 Task: Open a Modern Writer Template save the file as policy.rtf Remove the following  from template: 'Address' Change the date  '7 March, 2023' change Dear Ms Reader to   Good Day. Add body to the letter It is with great pleasure that I accept the job offer extended to me. I am excited about the opportunity to join your esteemed organization and contribute to its success. I look forward to starting my new role and meeting the team. Thank you for your confidence in me.Add Name  'Olivia'. Insert watermark  Do not copy  Apply Font Style in watermark Lexend; font size  120and place the watermark  Horizontally
Action: Mouse moved to (373, 161)
Screenshot: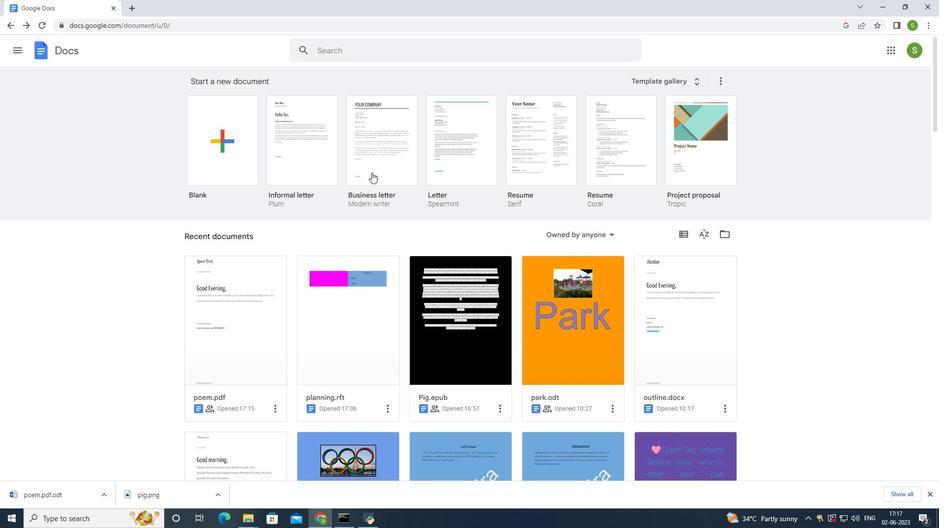 
Action: Mouse pressed left at (373, 161)
Screenshot: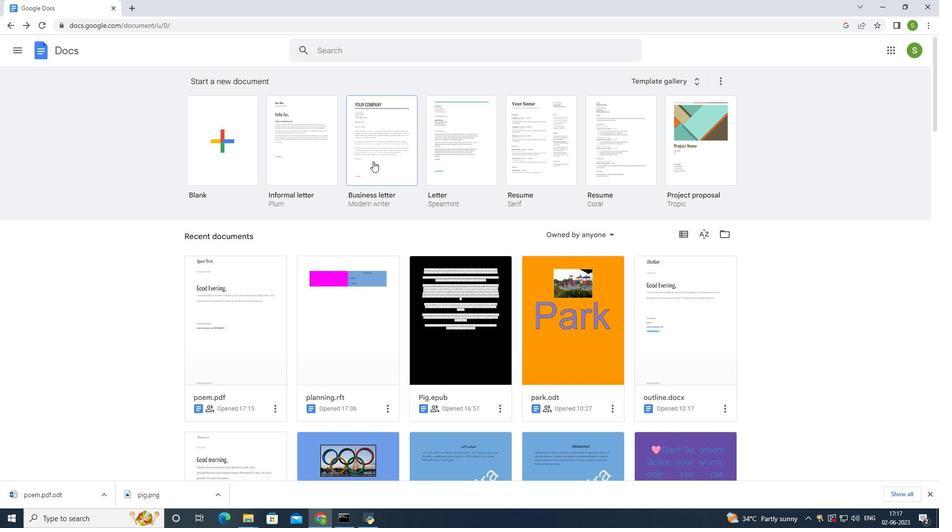 
Action: Mouse pressed left at (373, 161)
Screenshot: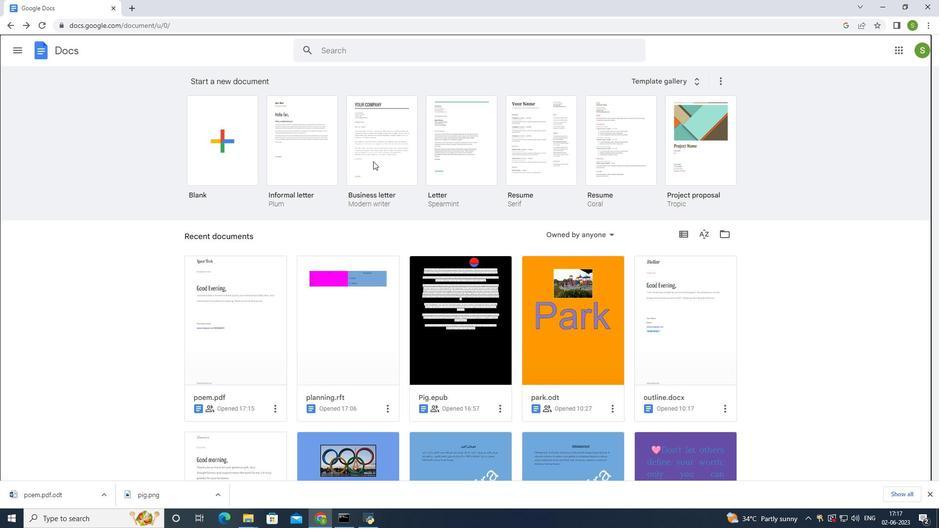 
Action: Mouse moved to (416, 209)
Screenshot: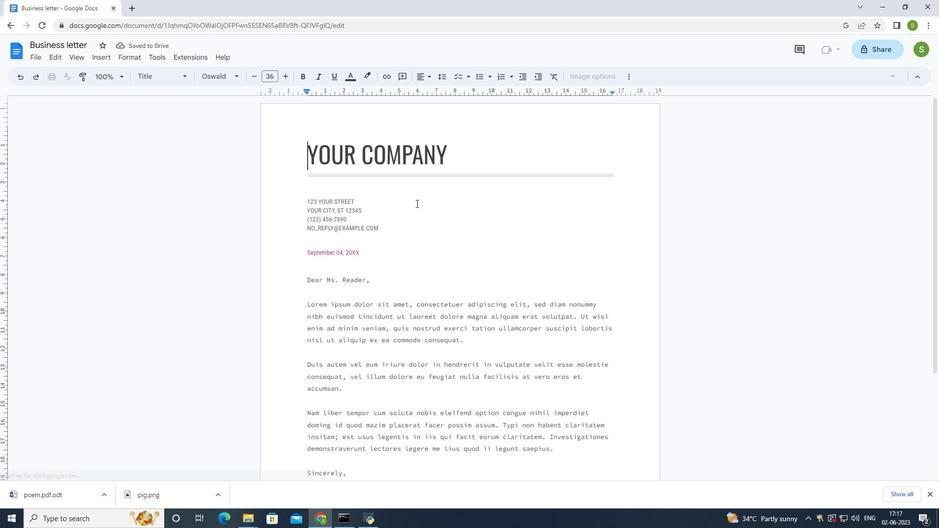 
Action: Key pressed ctrl+S
Screenshot: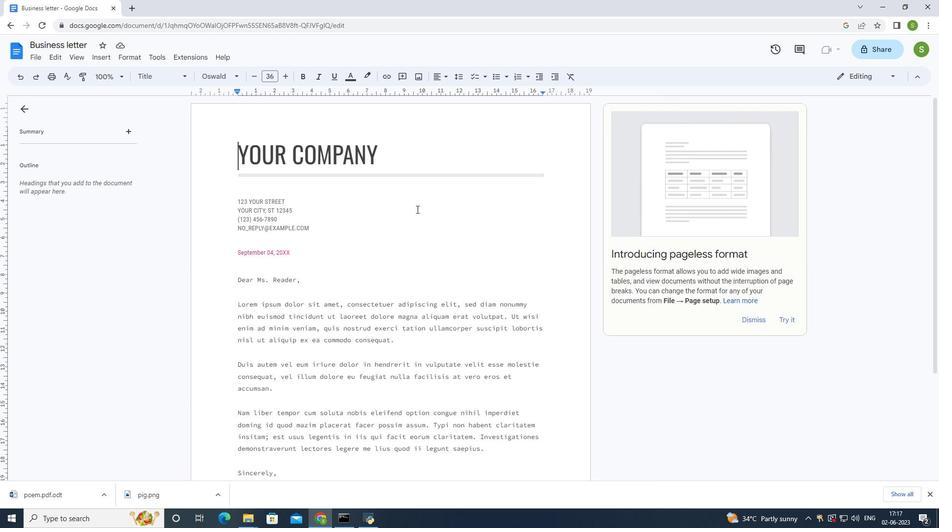 
Action: Mouse moved to (85, 45)
Screenshot: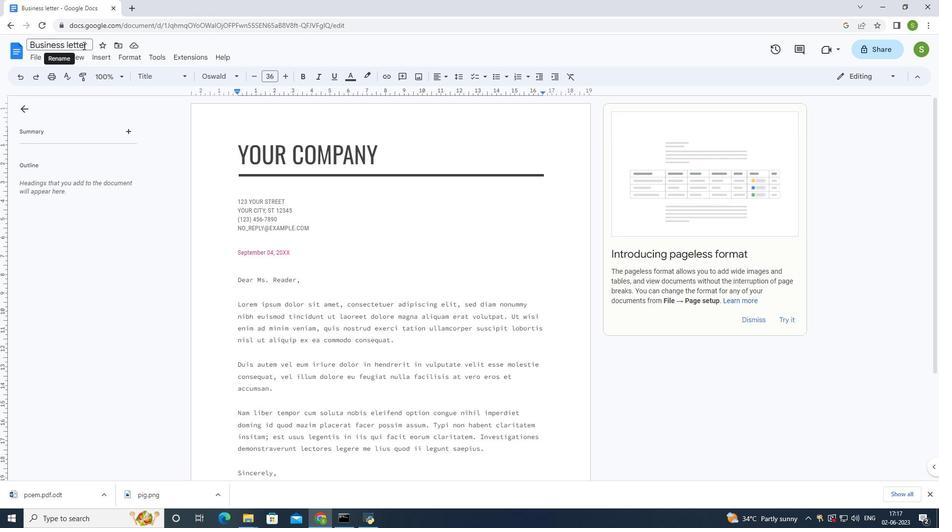 
Action: Mouse pressed left at (85, 45)
Screenshot: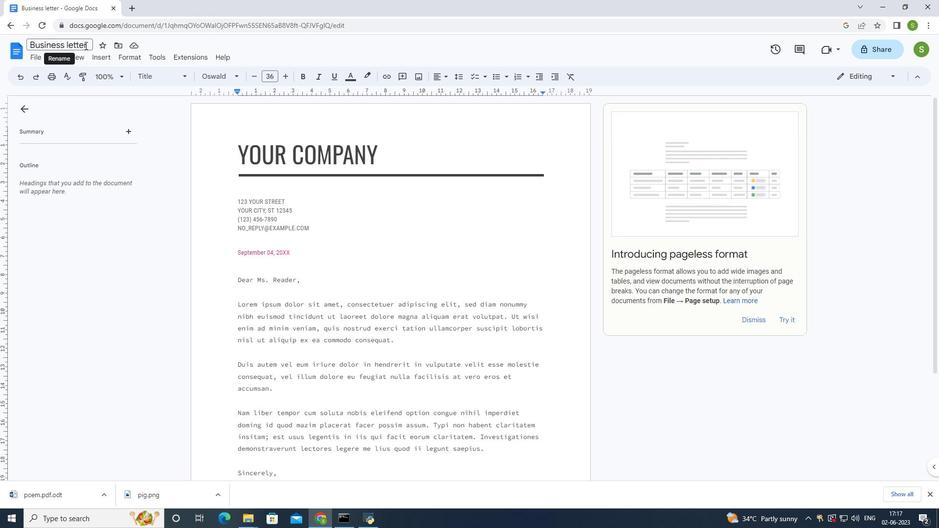 
Action: Mouse pressed left at (85, 45)
Screenshot: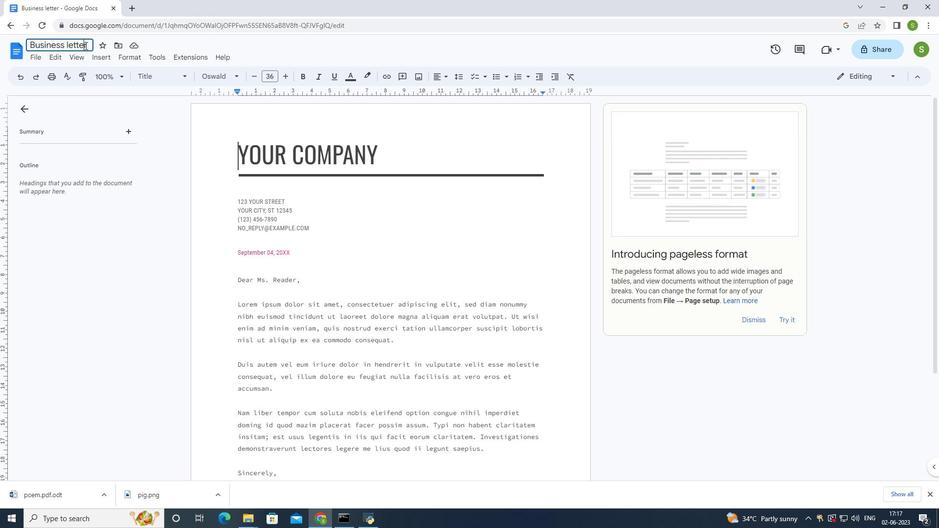 
Action: Mouse pressed left at (85, 45)
Screenshot: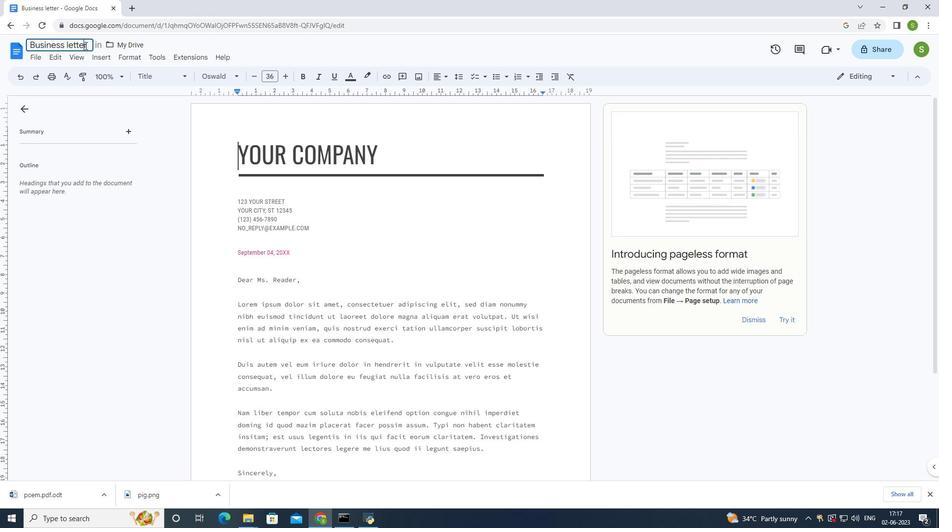 
Action: Mouse pressed left at (85, 45)
Screenshot: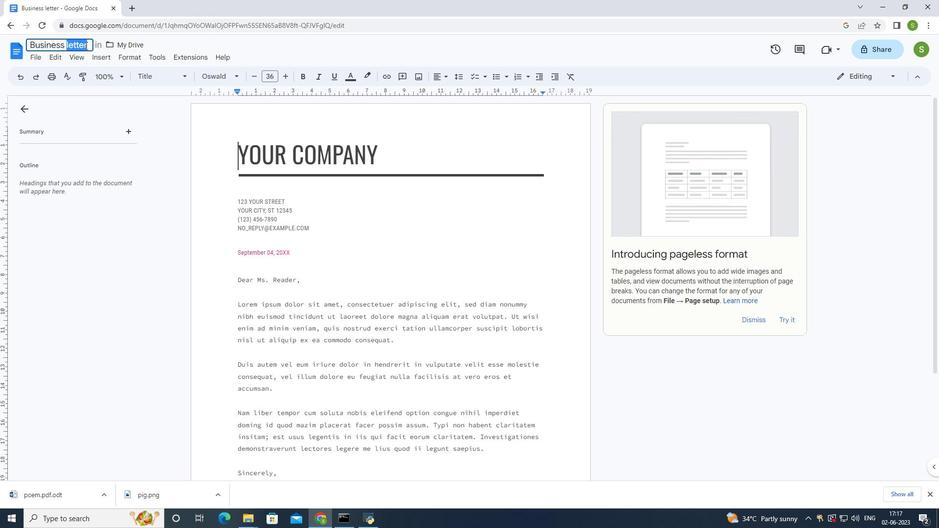 
Action: Mouse pressed left at (85, 45)
Screenshot: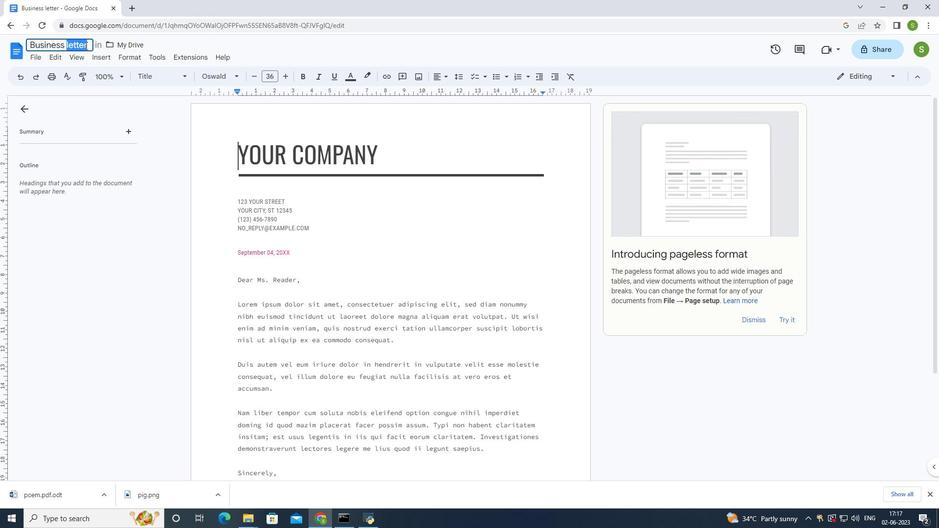 
Action: Mouse pressed left at (85, 45)
Screenshot: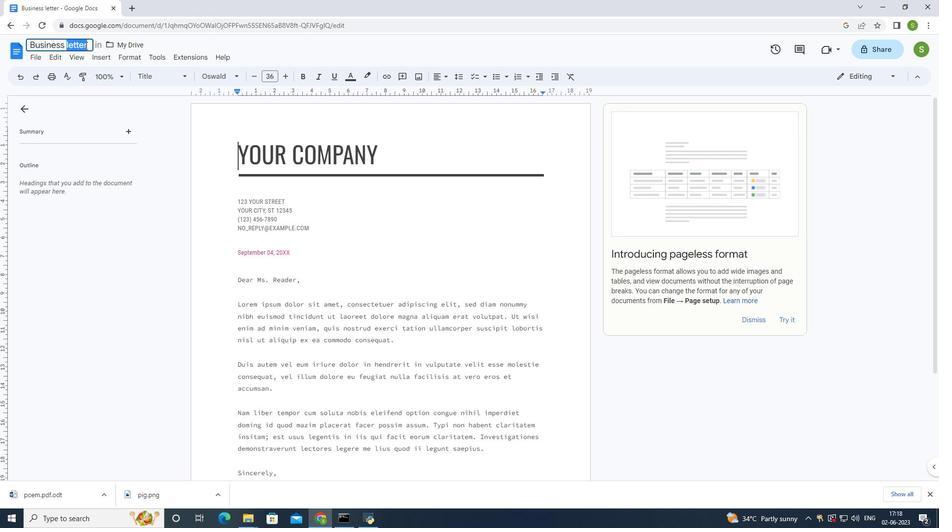 
Action: Mouse pressed left at (85, 45)
Screenshot: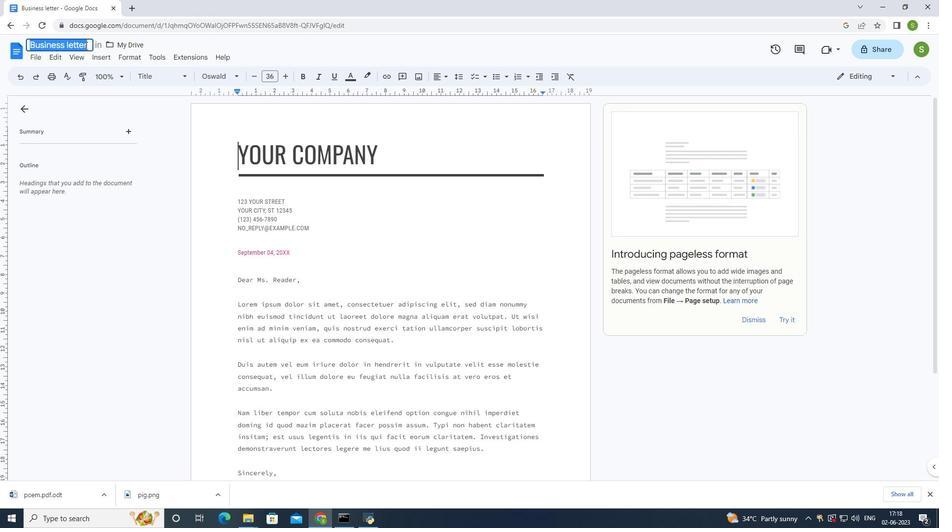 
Action: Mouse moved to (273, 218)
Screenshot: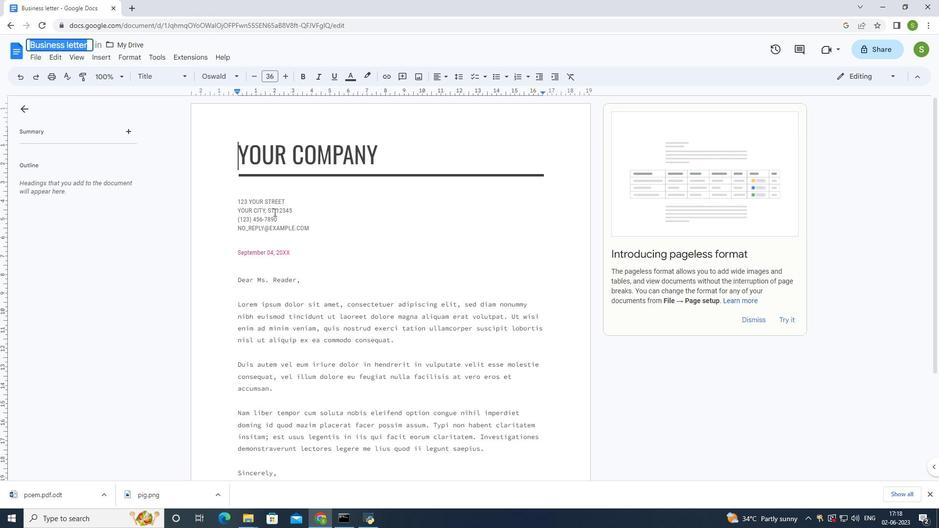 
Action: Key pressed policy.rft<Key.enter>
Screenshot: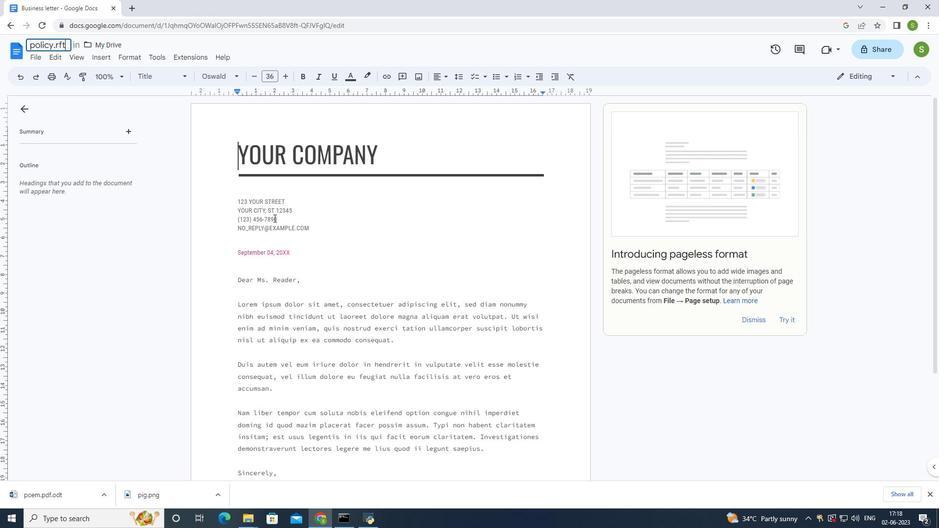 
Action: Mouse moved to (234, 202)
Screenshot: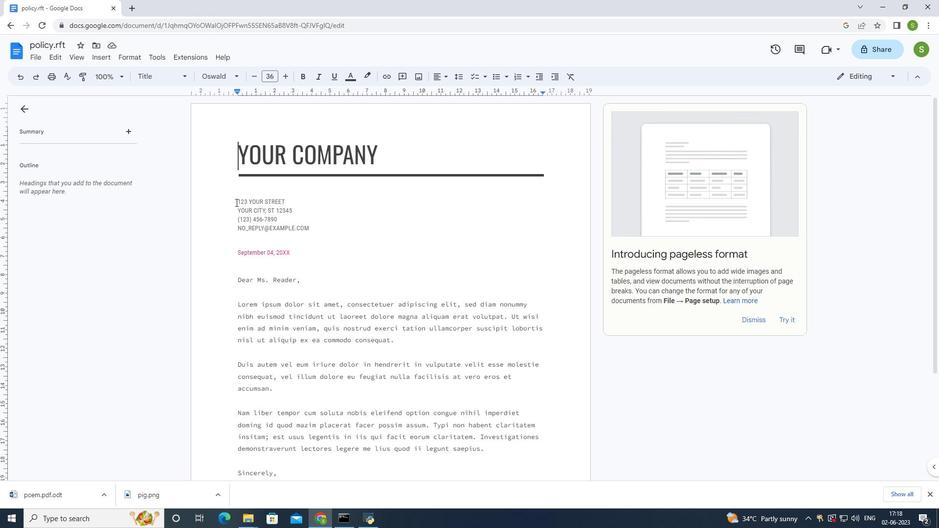 
Action: Mouse pressed left at (234, 202)
Screenshot: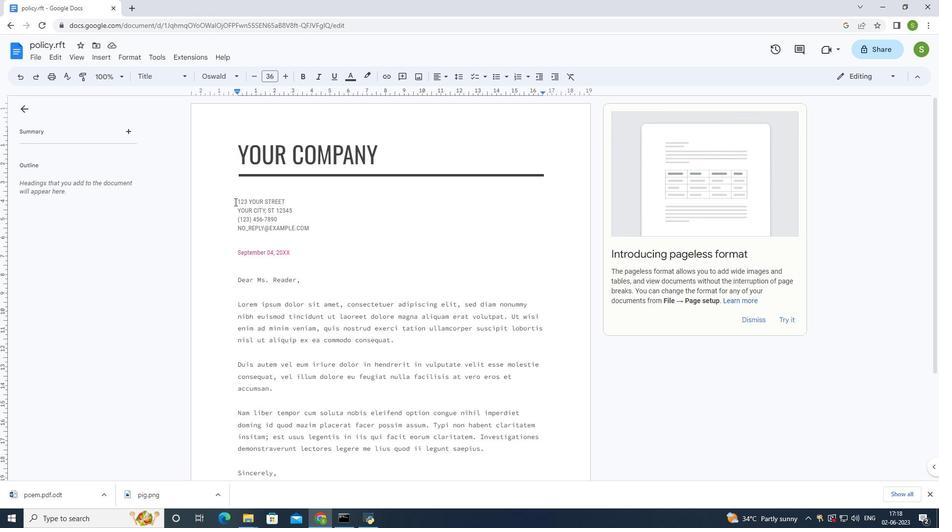 
Action: Mouse moved to (350, 205)
Screenshot: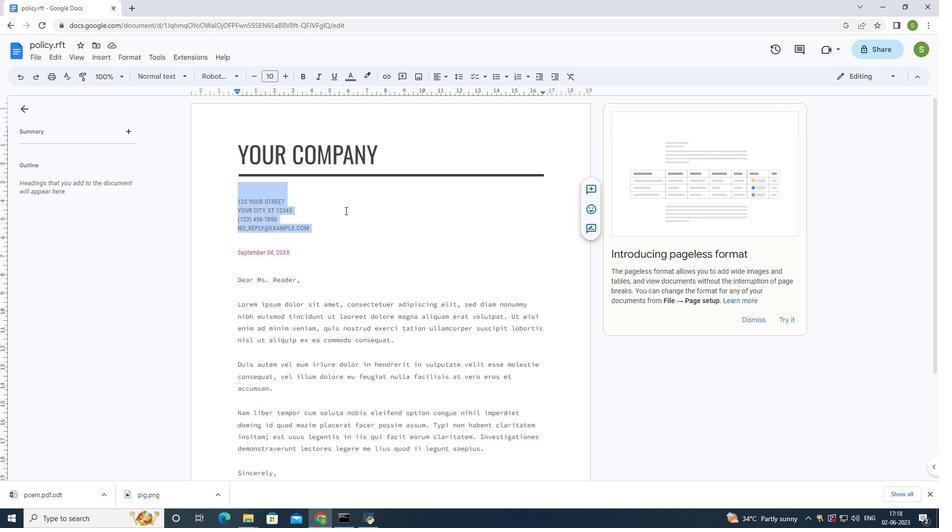 
Action: Key pressed <Key.delete>
Screenshot: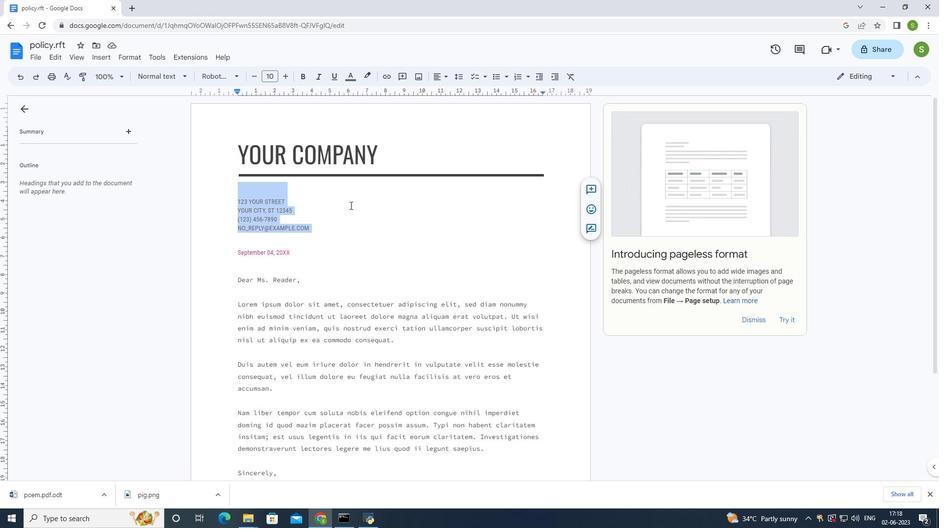 
Action: Mouse moved to (293, 201)
Screenshot: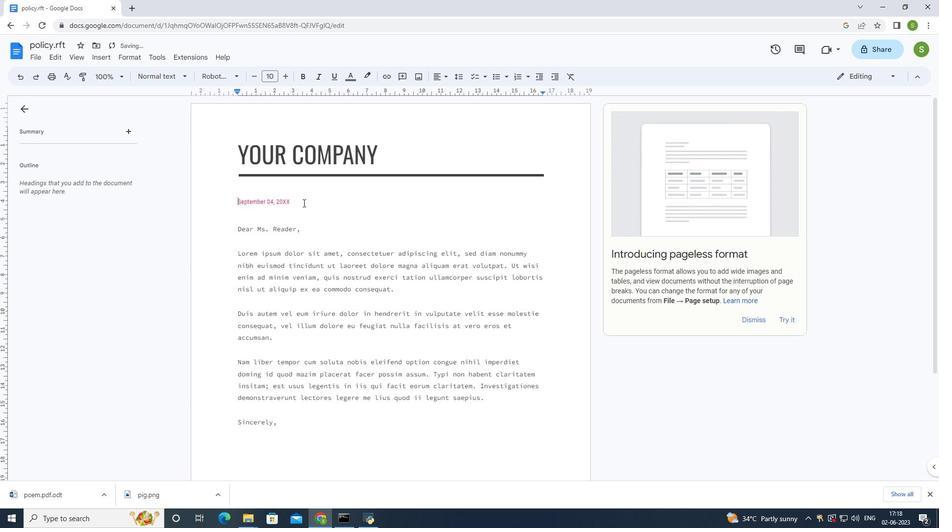
Action: Mouse pressed left at (293, 201)
Screenshot: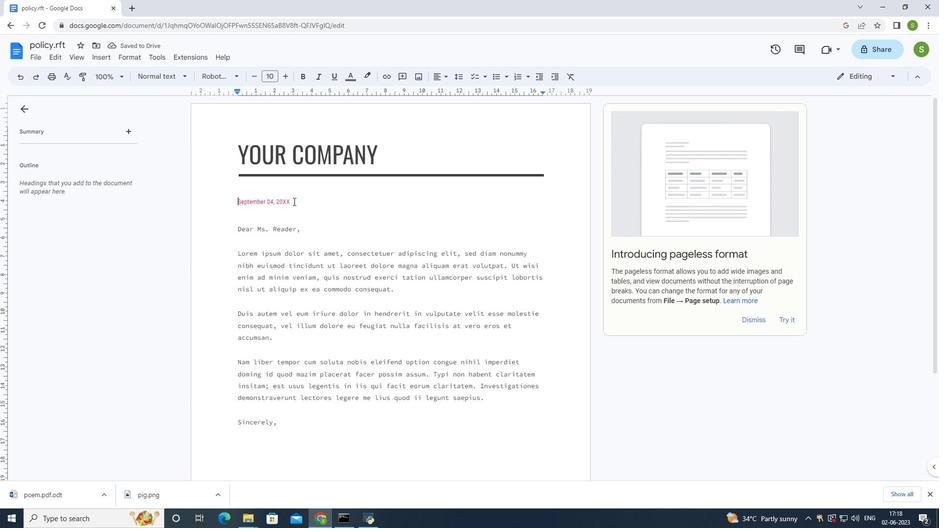 
Action: Mouse moved to (496, 194)
Screenshot: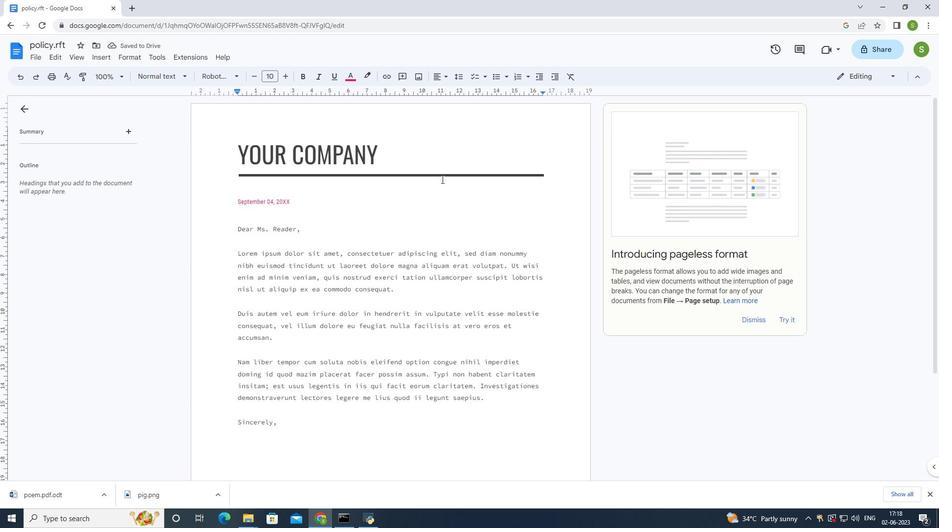 
Action: Key pressed <Key.backspace><Key.backspace><Key.backspace><Key.backspace><Key.backspace><Key.backspace><Key.backspace><Key.backspace><Key.backspace><Key.backspace><Key.backspace><Key.backspace><Key.backspace><Key.backspace><Key.backspace><Key.backspace><Key.backspace><Key.backspace>7<Key.space><Key.shift>March<Key.space>2023
Screenshot: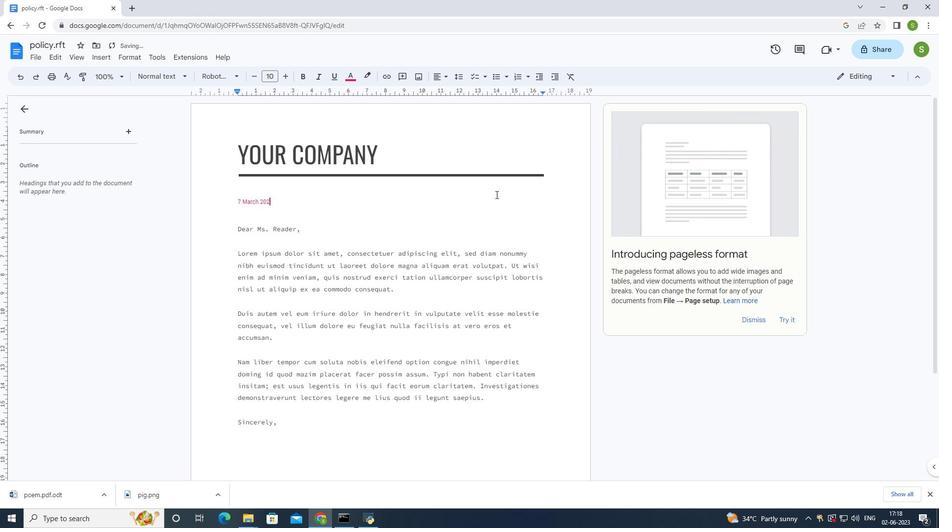 
Action: Mouse moved to (296, 229)
Screenshot: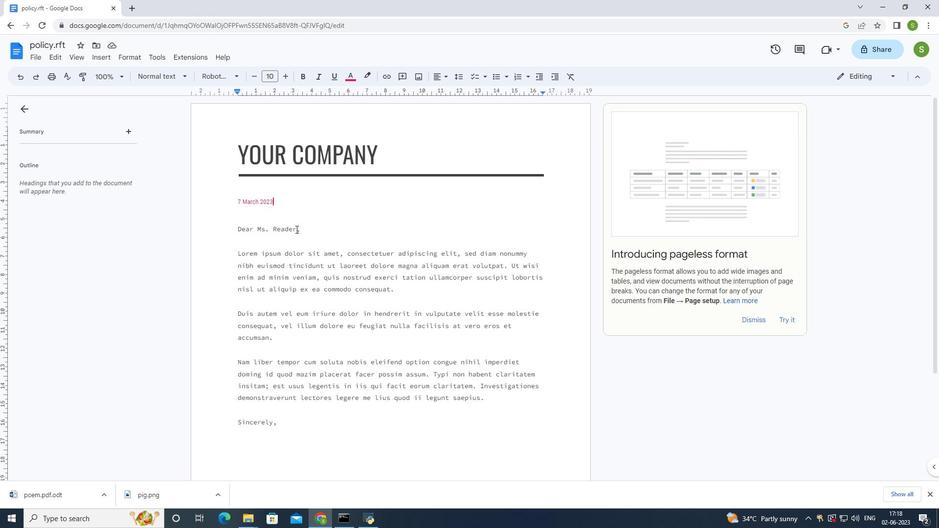
Action: Mouse pressed left at (296, 229)
Screenshot: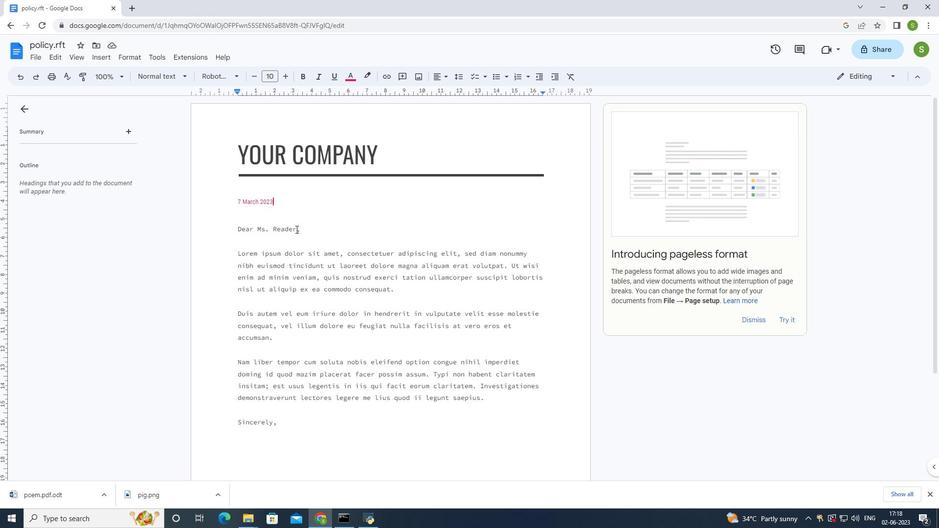 
Action: Mouse moved to (352, 222)
Screenshot: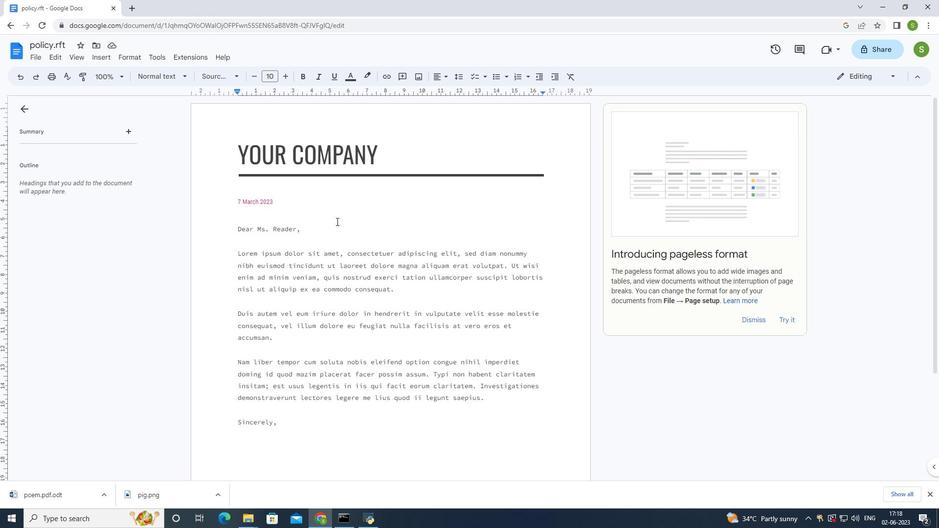 
Action: Key pressed <Key.backspace><Key.backspace><Key.backspace><Key.backspace><Key.backspace><Key.backspace><Key.backspace><Key.backspace><Key.backspace><Key.backspace><Key.backspace><Key.backspace><Key.backspace><Key.backspace><Key.backspace>
Screenshot: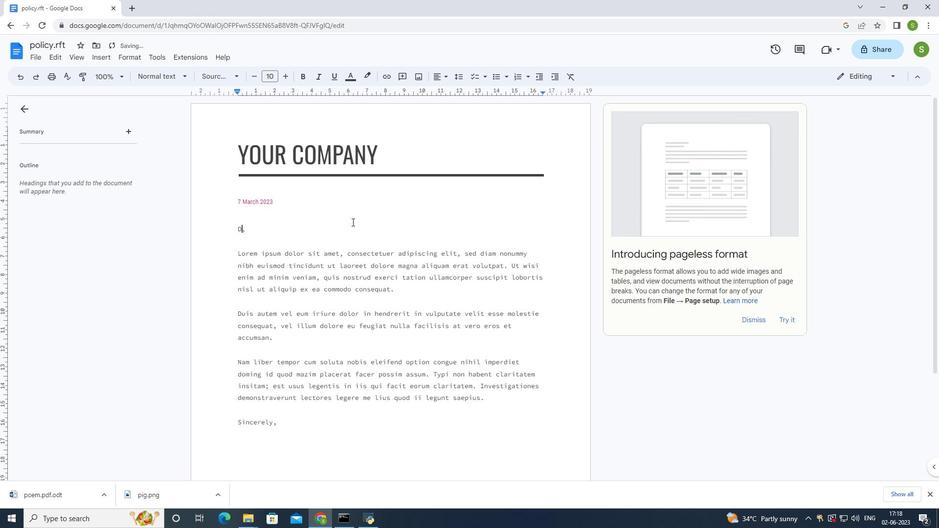 
Action: Mouse moved to (382, 229)
Screenshot: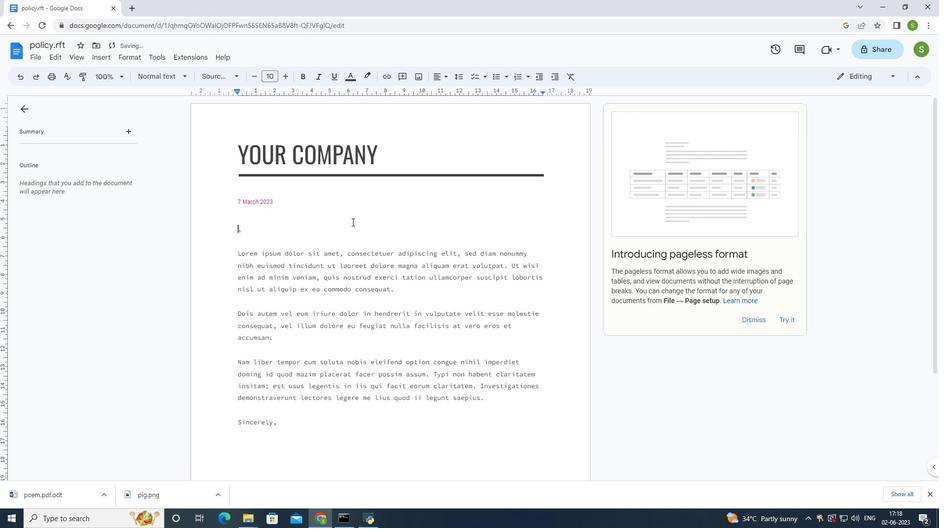 
Action: Key pressed <Key.shift>Good<Key.space><Key.shift>Day
Screenshot: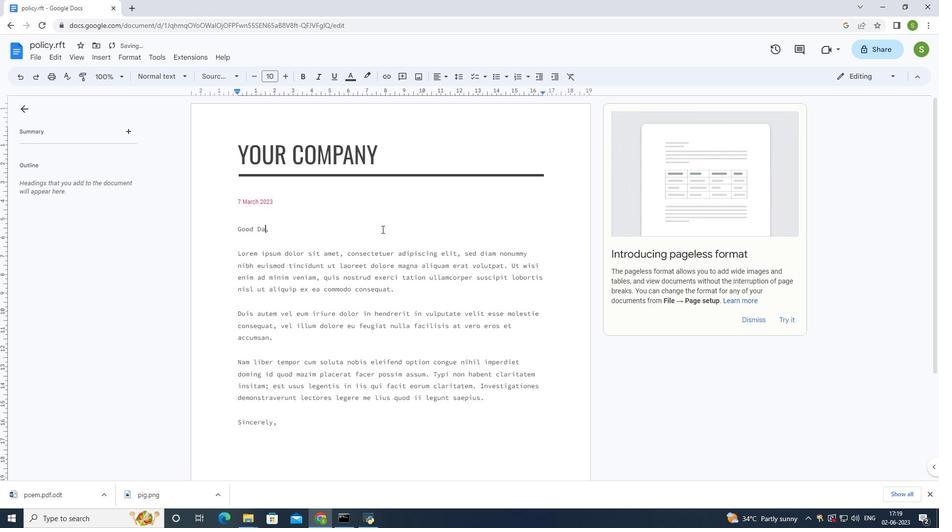 
Action: Mouse moved to (236, 250)
Screenshot: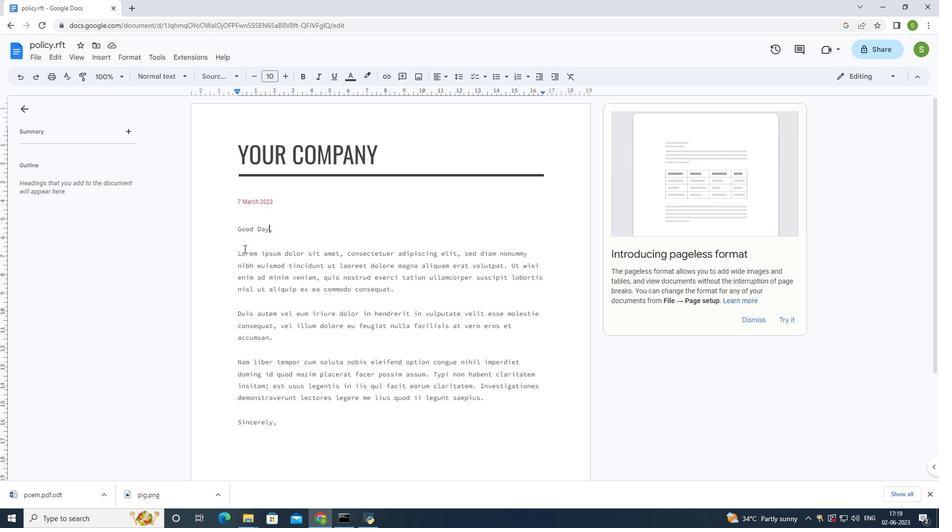 
Action: Mouse pressed left at (236, 250)
Screenshot: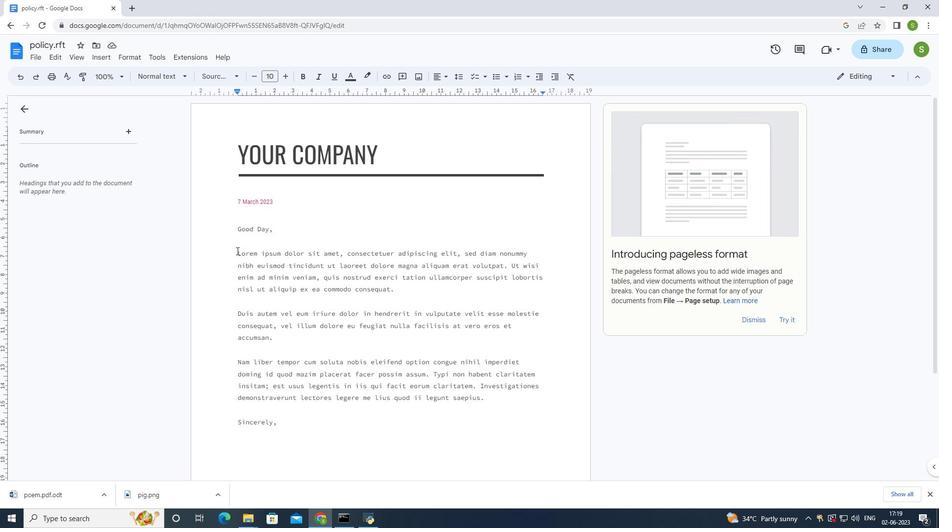
Action: Mouse moved to (346, 363)
Screenshot: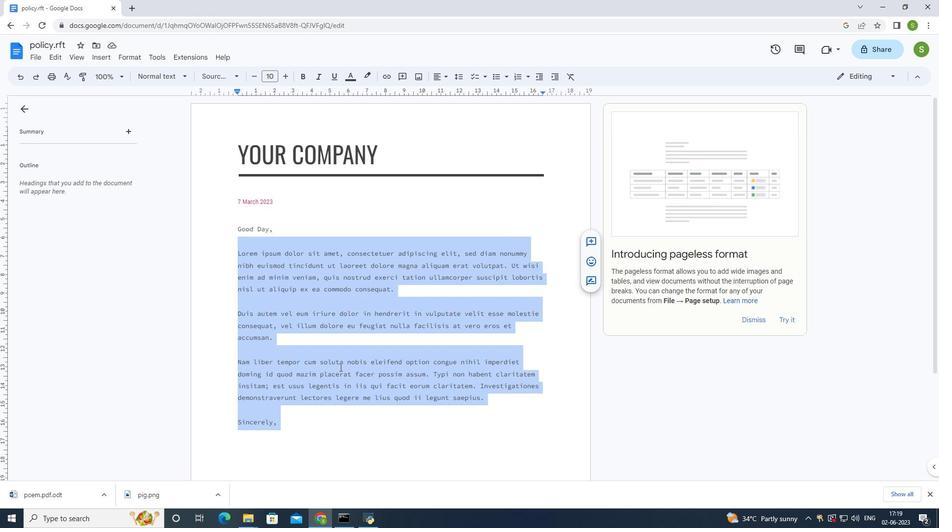 
Action: Key pressed <Key.delete>
Screenshot: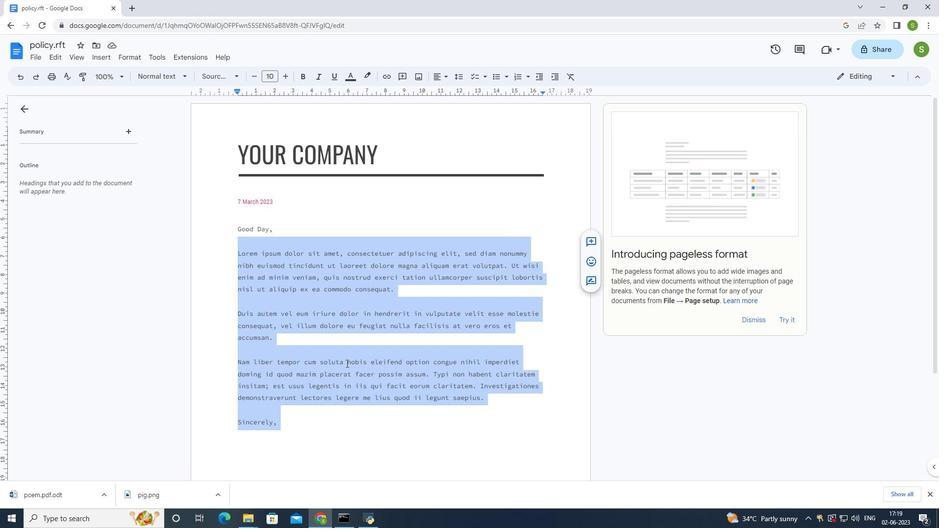 
Action: Mouse moved to (400, 243)
Screenshot: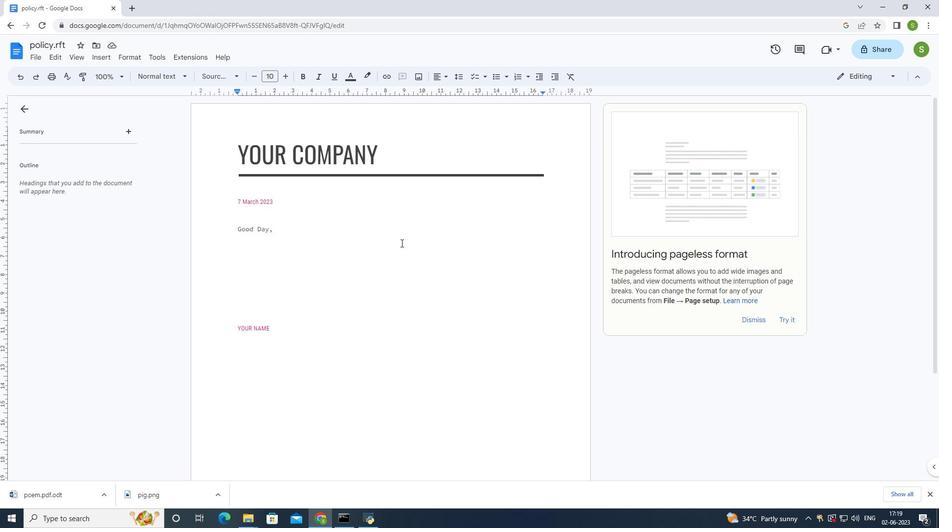 
Action: Key pressed <Key.shift>It<Key.space>is<Key.space>with<Key.space>great<Key.space>pleasure<Key.space>that<Key.space><Key.shift>I<Key.space>accept<Key.space>the<Key.space>job<Key.space>offer<Key.space>extended<Key.space>to<Key.space>me.<Key.space><Key.shift>I<Key.space>am<Key.space><Key.shift>Ex<Key.backspace><Key.backspace>excited<Key.space>abu<Key.backspace>out<Key.space>the<Key.space>p<Key.backspace>opportunity<Key.space>to<Key.space>join<Key.space>yous<Key.backspace>r<Key.space>esteemed<Key.space>organization<Key.space>and<Key.space>contributed<Key.space>to<Key.space>its<Key.space>success.<Key.space><Key.shift>I<Key.space>look<Key.space>forwaord<Key.space>to<Key.space>starting<Key.space>my<Key.space>new<Key.space>role<Key.space>and<Key.space>meeting<Key.space>the<Key.space>team.<Key.space><Key.shift>Thank<Key.space>you<Key.space>for<Key.space>your<Key.space>confidence<Key.space>in<Key.space>me.
Screenshot: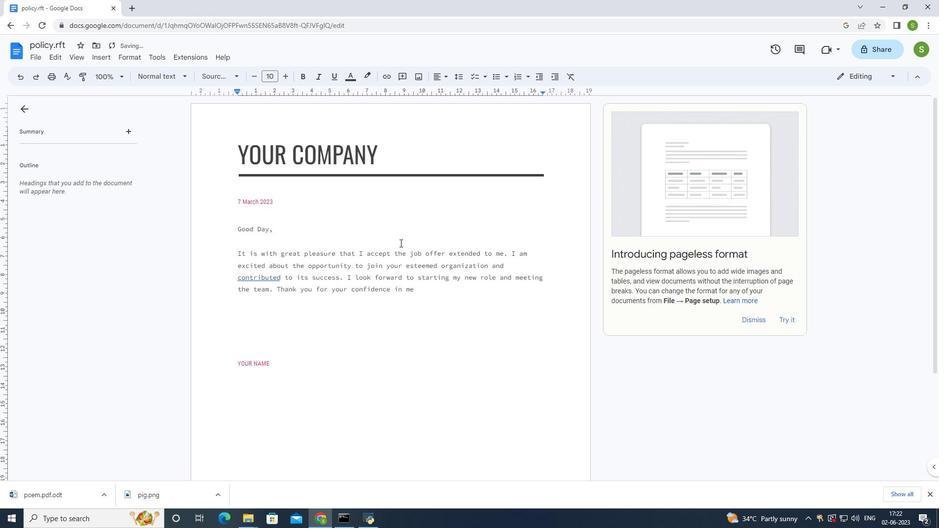 
Action: Mouse moved to (254, 280)
Screenshot: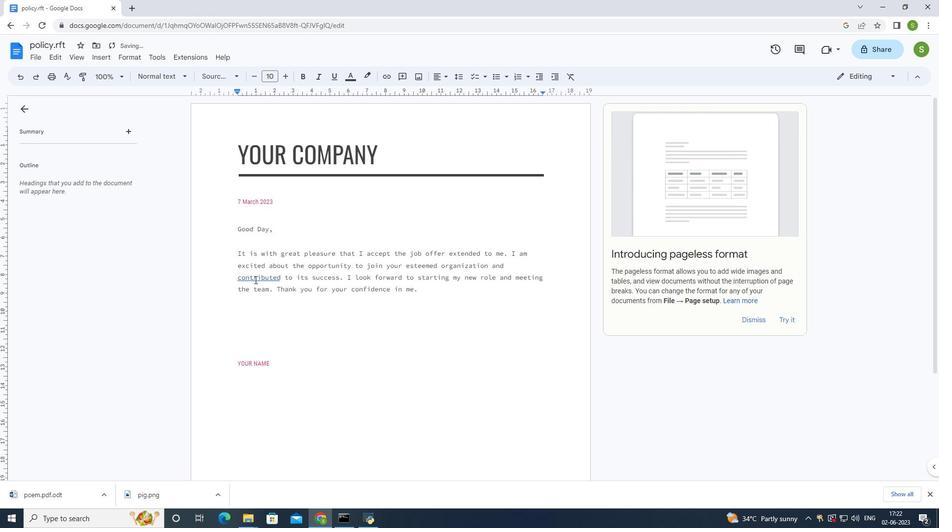 
Action: Mouse pressed right at (254, 280)
Screenshot: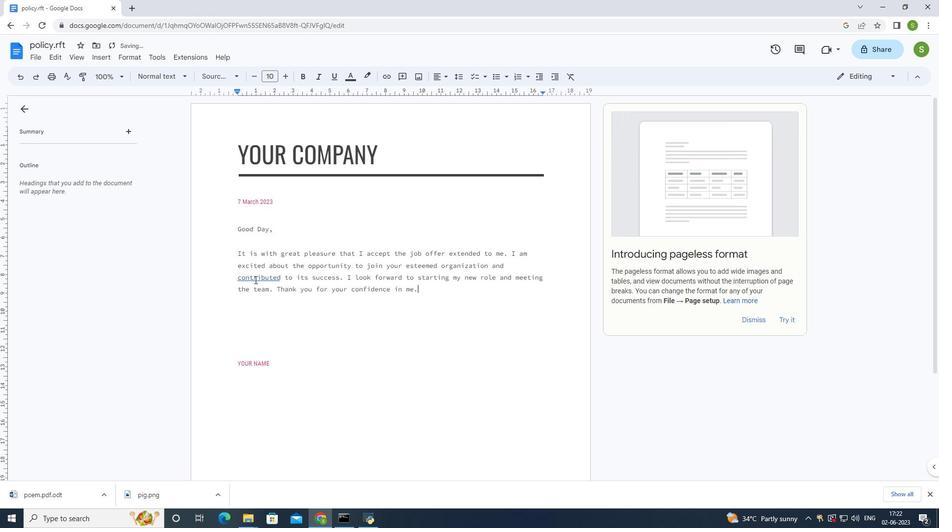 
Action: Mouse moved to (287, 309)
Screenshot: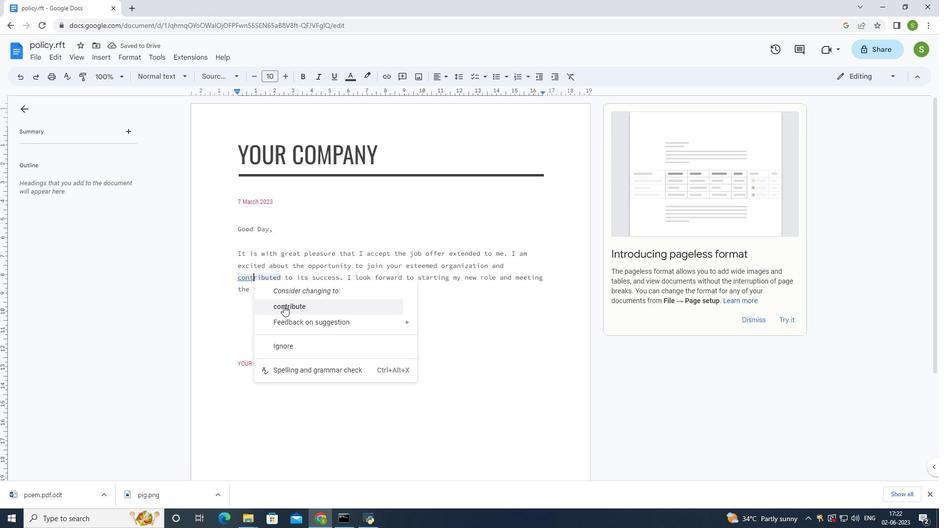 
Action: Mouse pressed left at (287, 309)
Screenshot: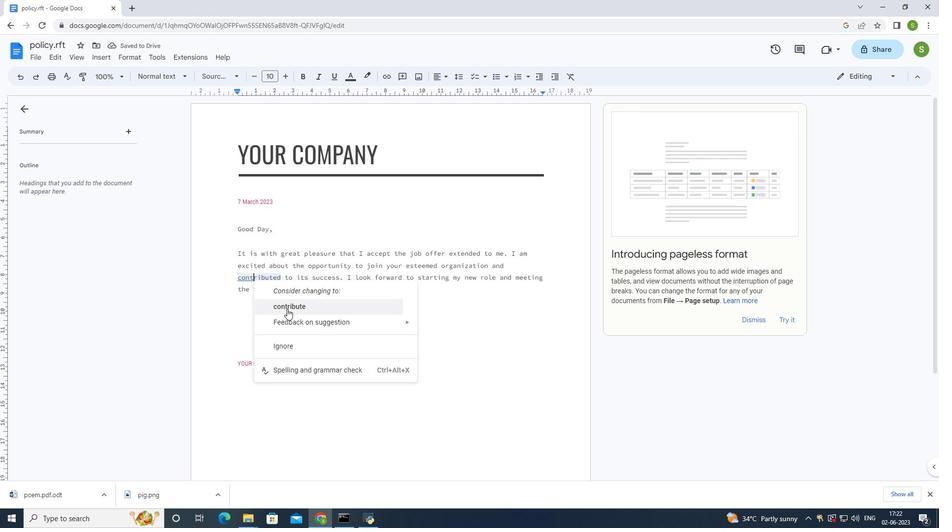 
Action: Mouse moved to (273, 362)
Screenshot: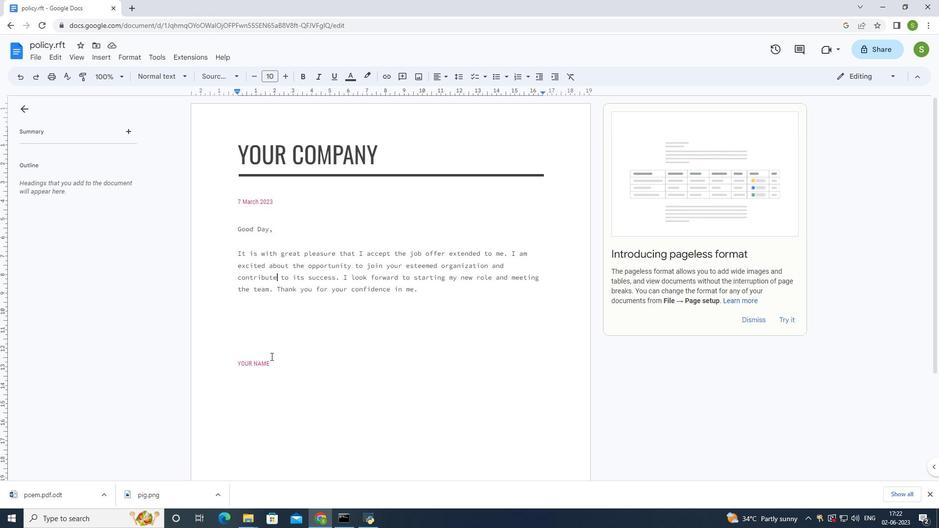 
Action: Mouse pressed left at (273, 362)
Screenshot: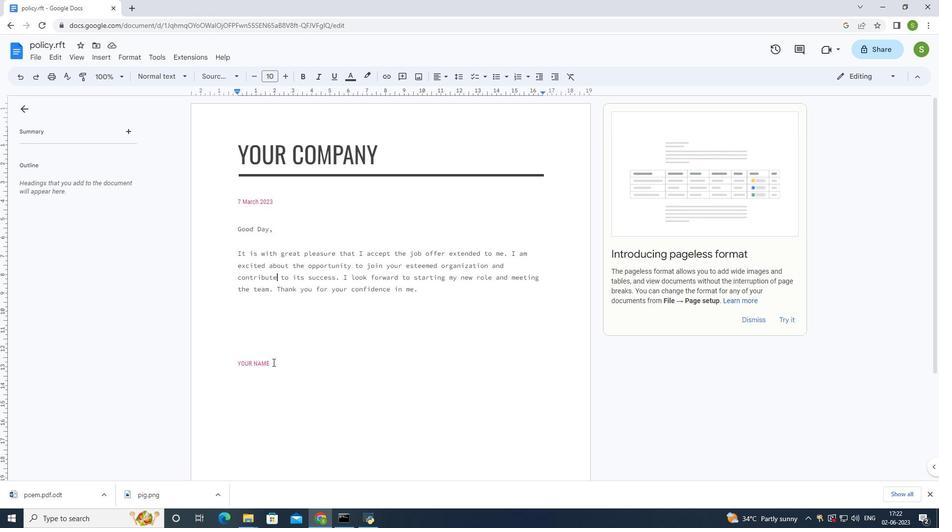 
Action: Mouse moved to (508, 302)
Screenshot: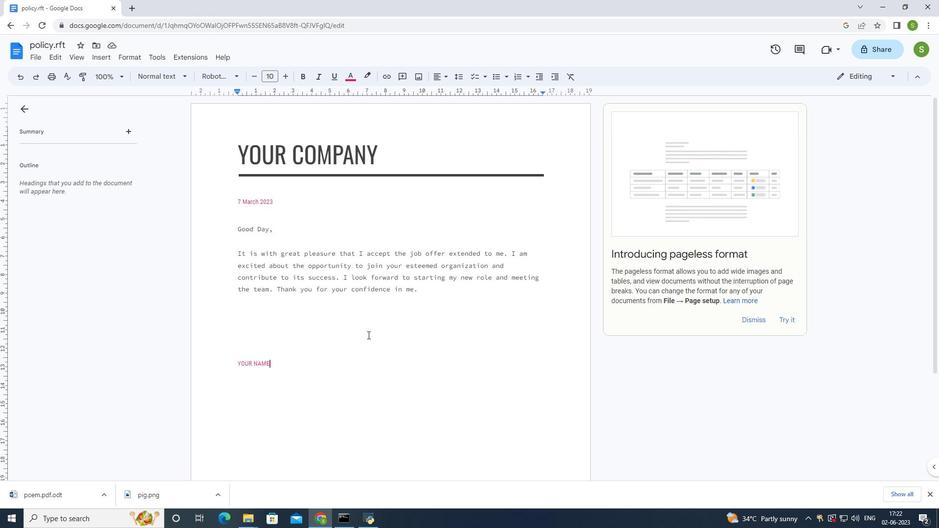 
Action: Key pressed <Key.space><Key.shift_r>:<Key.space><Key.shift>olivia
Screenshot: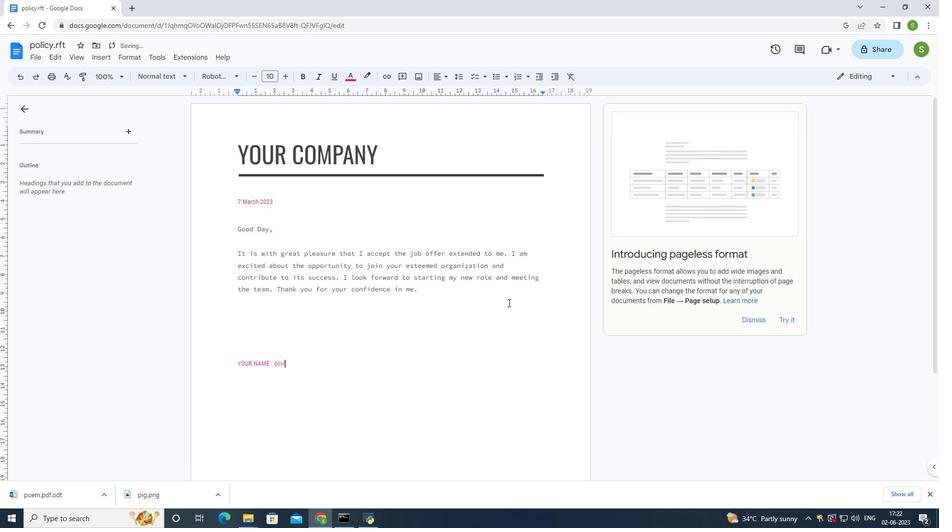 
Action: Mouse moved to (126, 54)
Screenshot: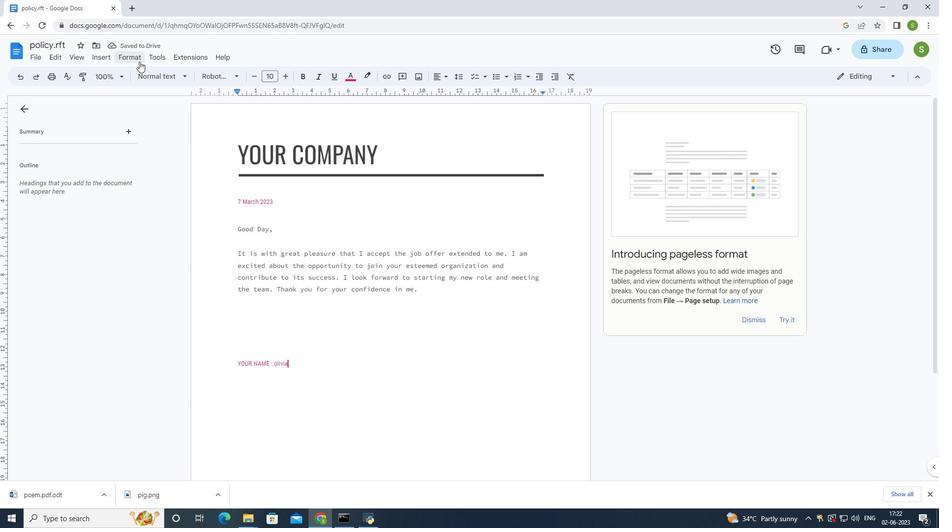 
Action: Mouse pressed left at (126, 54)
Screenshot: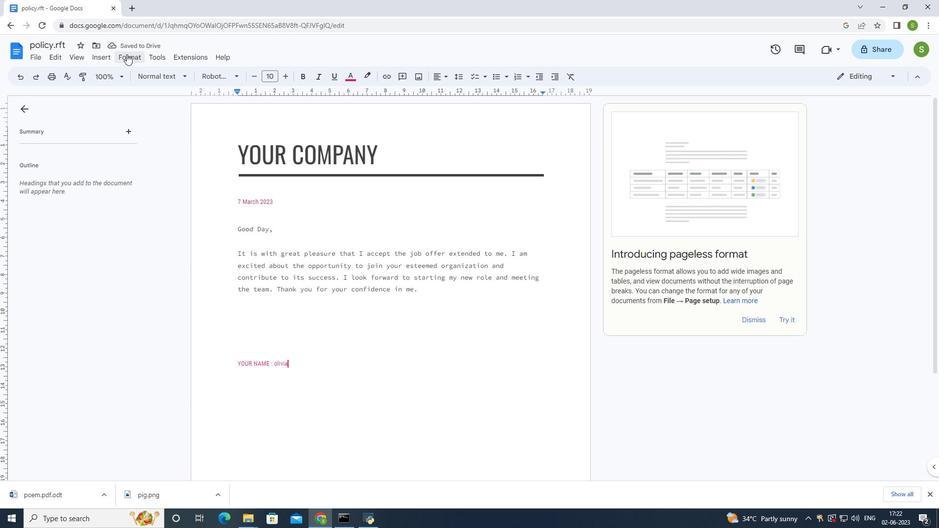
Action: Mouse moved to (130, 287)
Screenshot: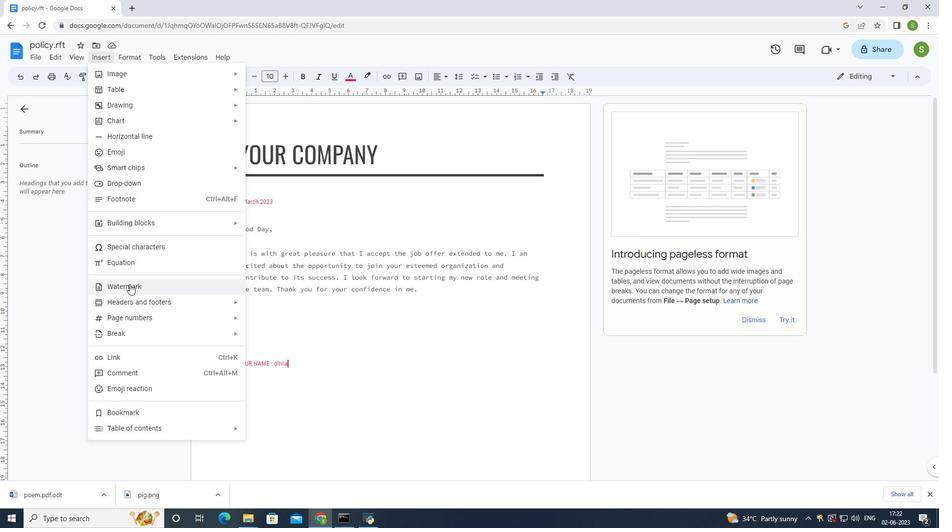 
Action: Mouse pressed left at (130, 287)
Screenshot: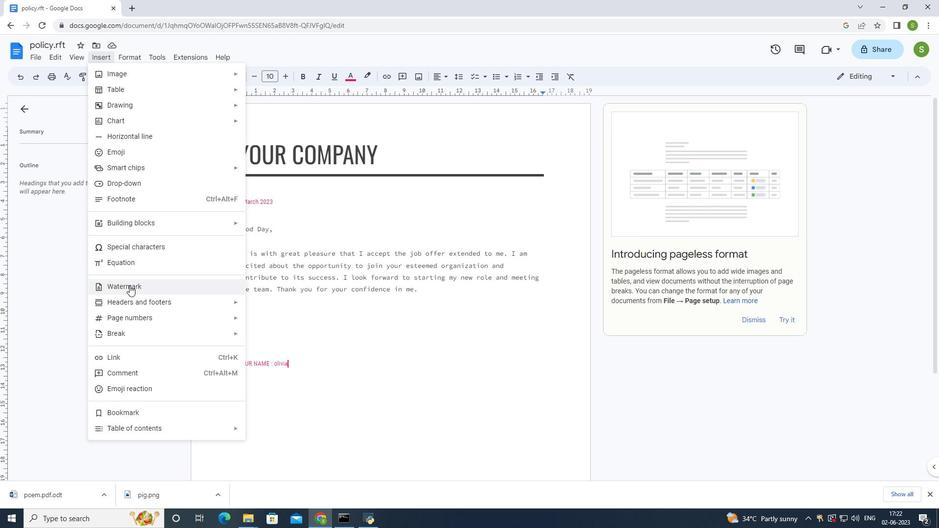 
Action: Mouse moved to (894, 104)
Screenshot: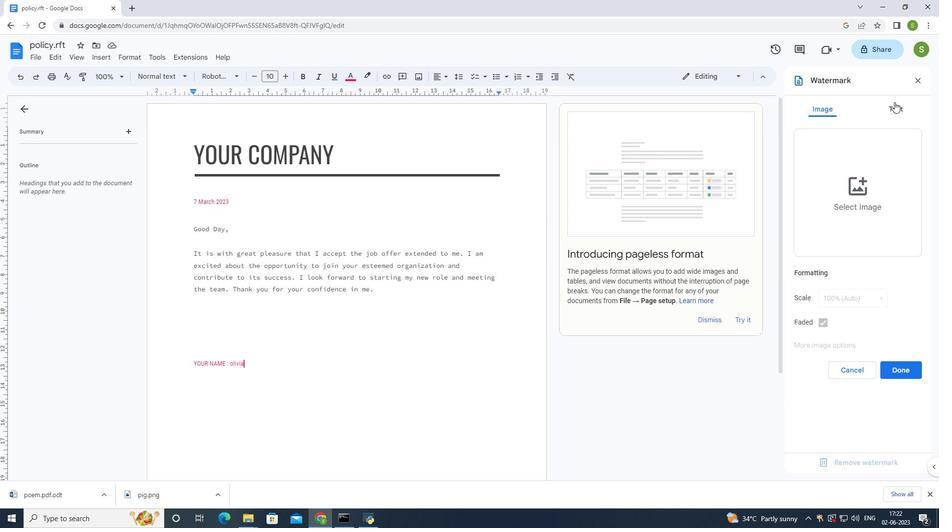 
Action: Mouse pressed left at (894, 104)
Screenshot: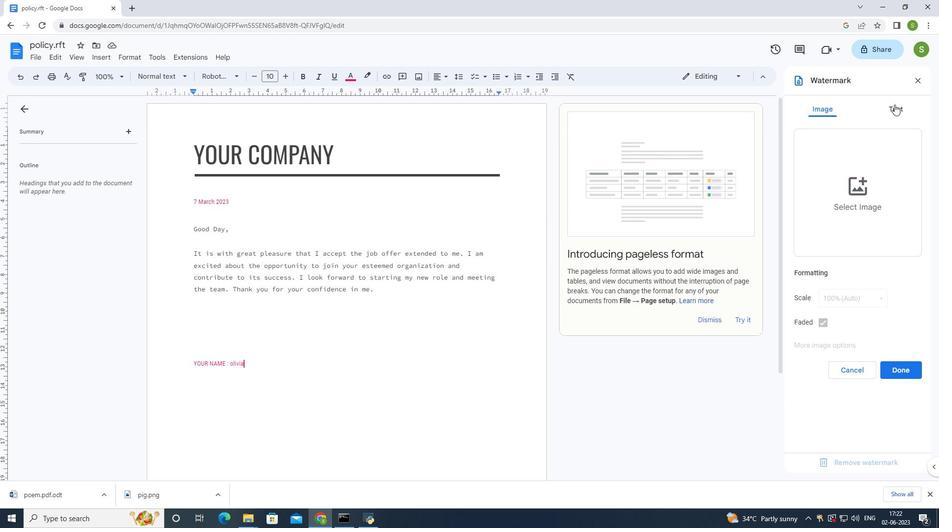 
Action: Mouse moved to (869, 140)
Screenshot: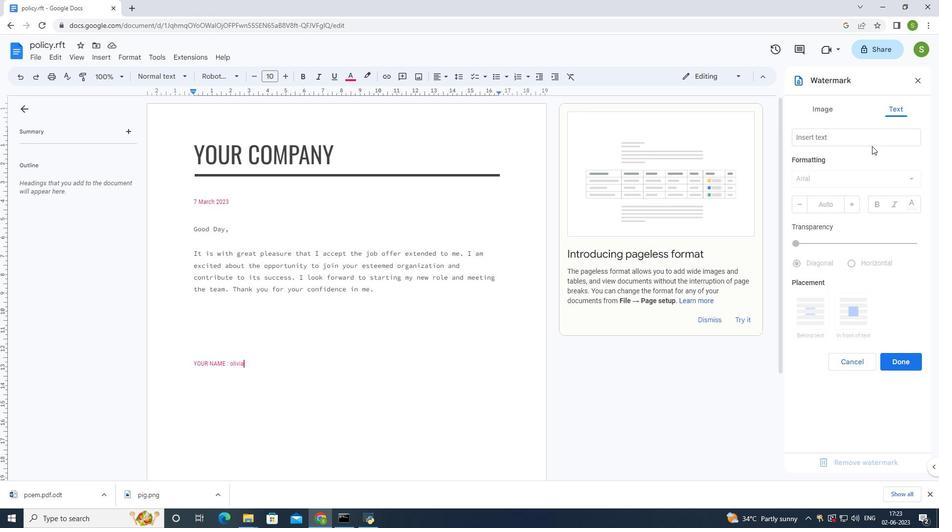 
Action: Mouse pressed left at (869, 140)
Screenshot: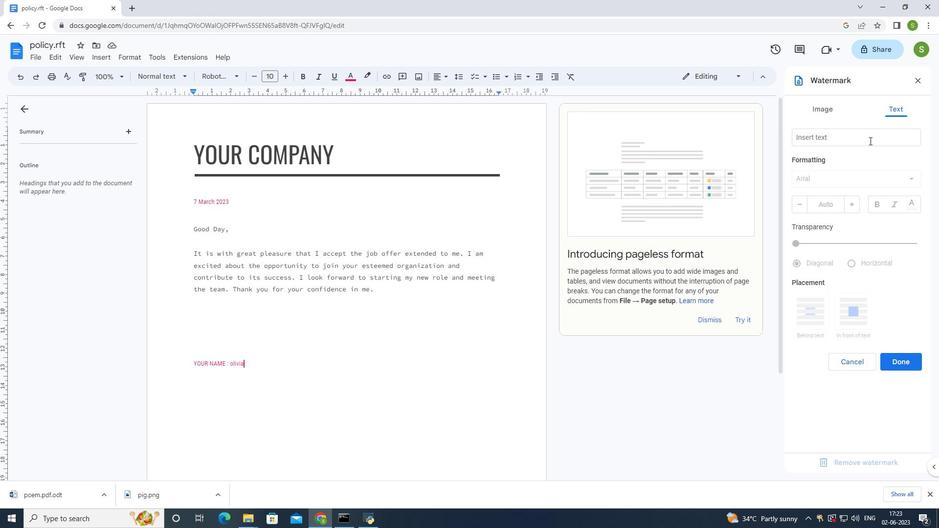 
Action: Mouse moved to (863, 138)
Screenshot: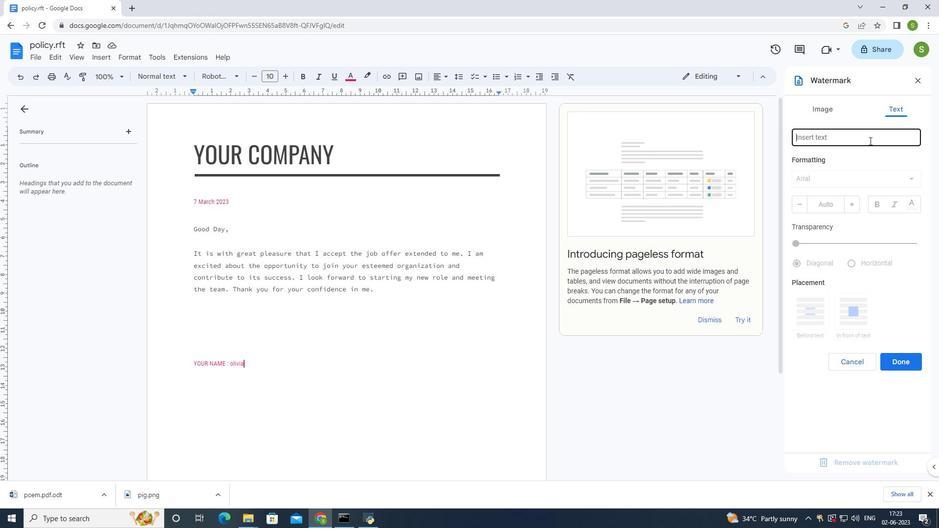 
Action: Key pressed <Key.shift>Lexend
Screenshot: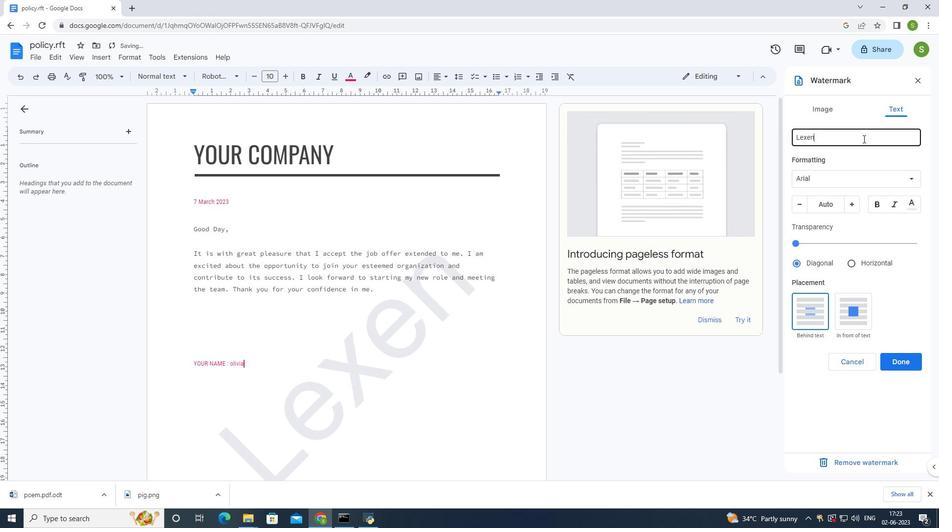
Action: Mouse moved to (856, 206)
Screenshot: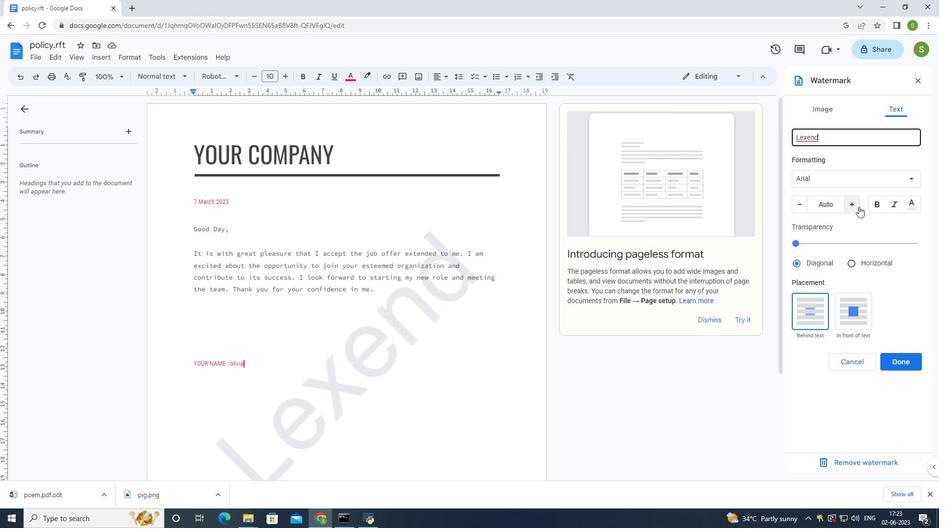 
Action: Mouse pressed left at (856, 206)
Screenshot: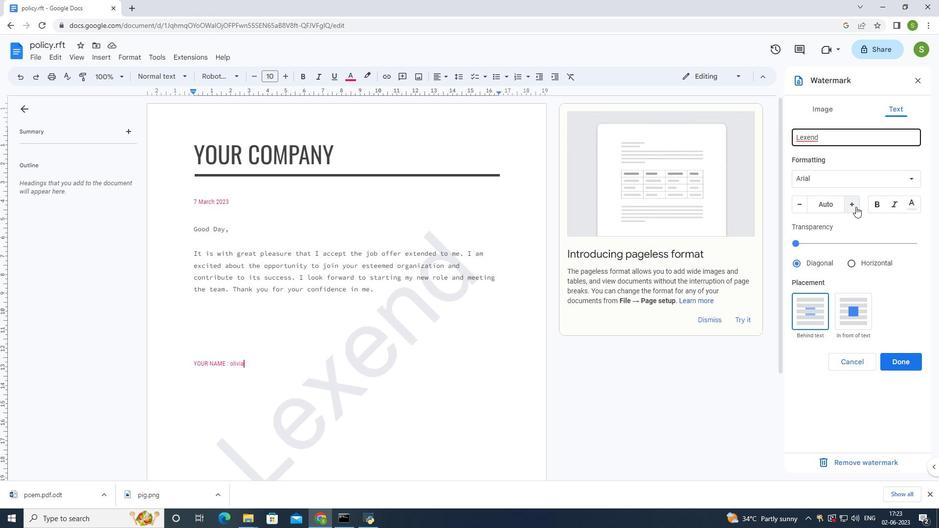 
Action: Mouse moved to (796, 209)
Screenshot: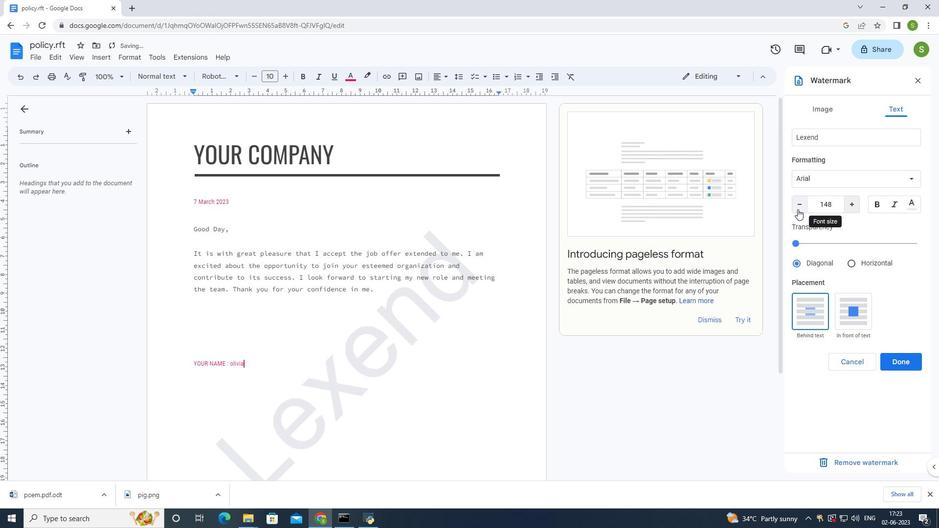 
Action: Mouse pressed left at (796, 209)
Screenshot: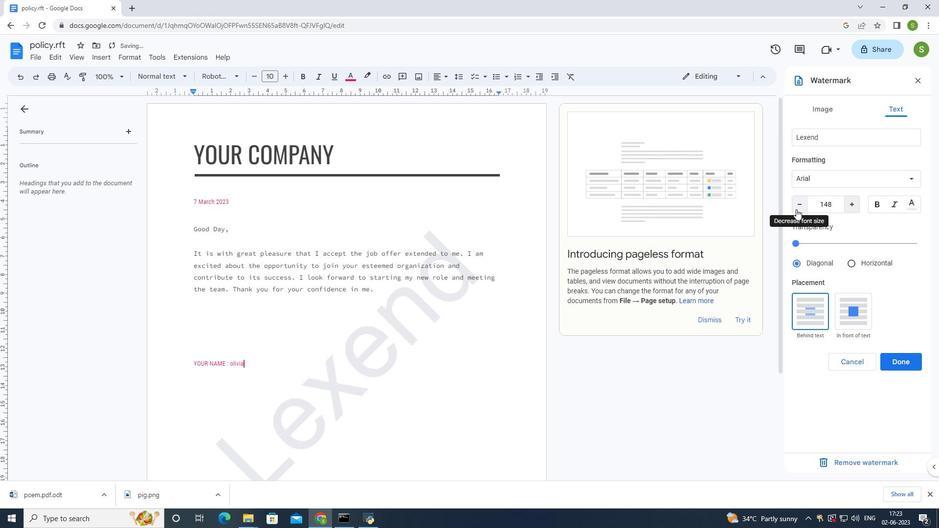 
Action: Mouse pressed left at (796, 209)
Screenshot: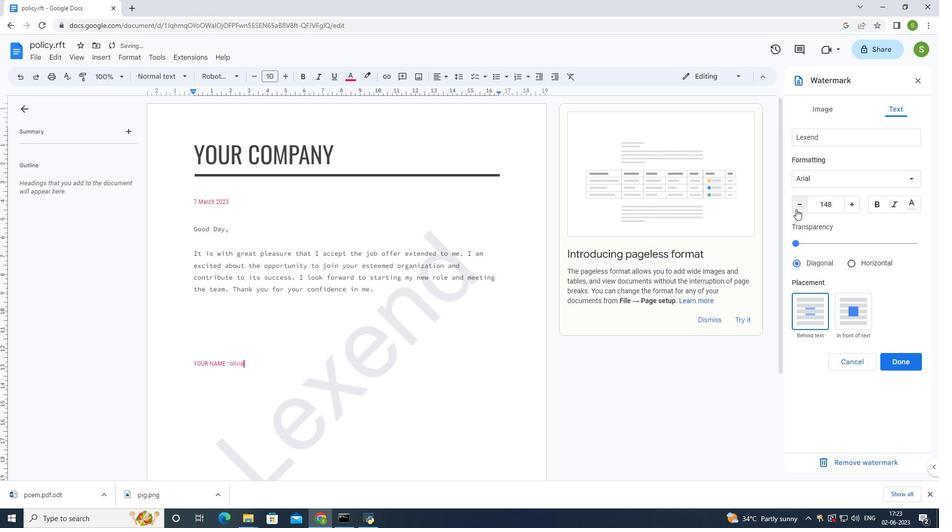 
Action: Mouse pressed left at (796, 209)
Screenshot: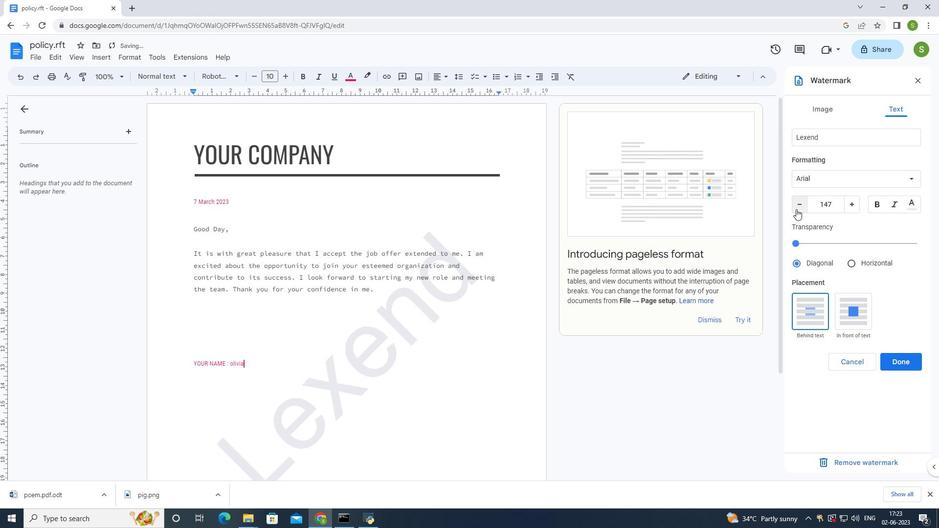 
Action: Mouse pressed left at (796, 209)
Screenshot: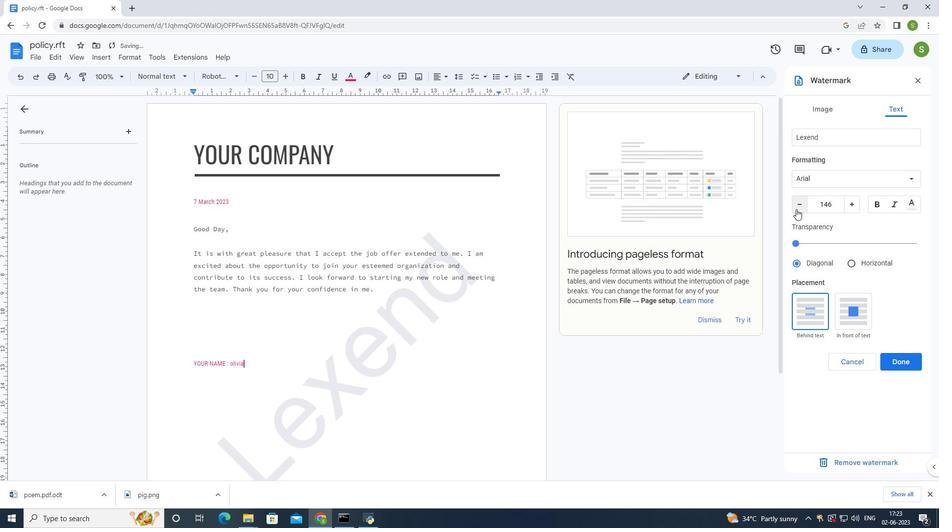 
Action: Mouse pressed left at (796, 209)
Screenshot: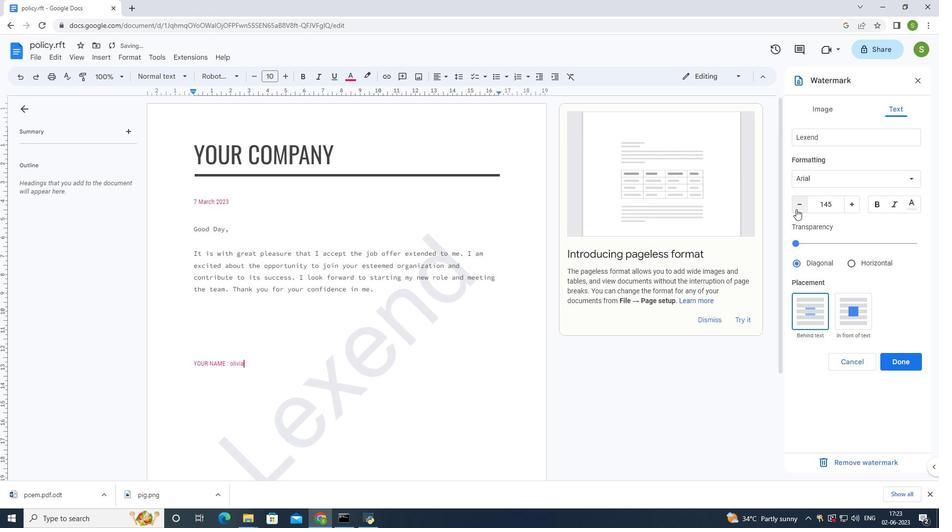
Action: Mouse pressed left at (796, 209)
Screenshot: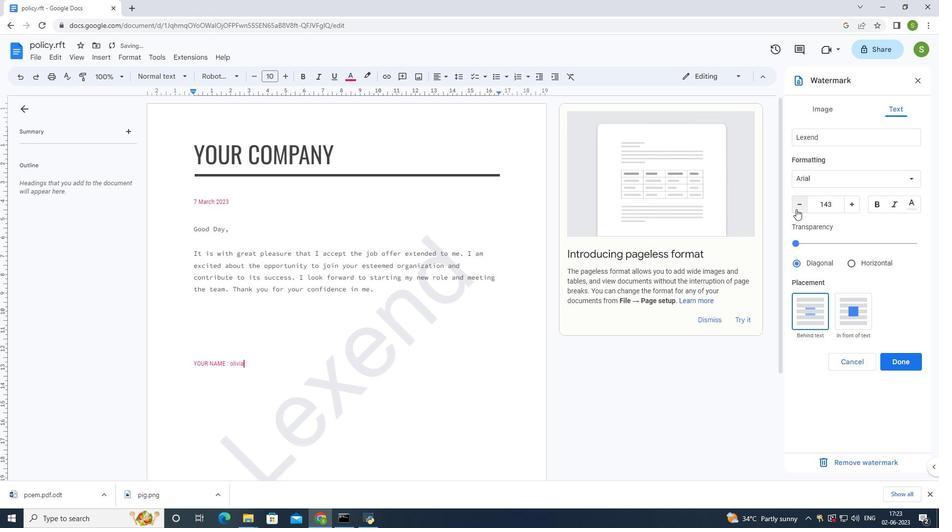 
Action: Mouse pressed left at (796, 209)
Screenshot: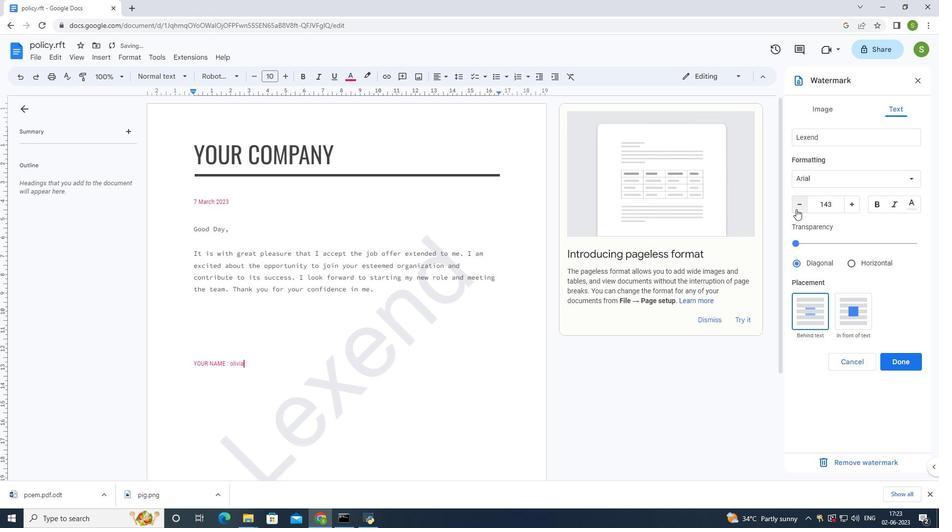 
Action: Mouse pressed left at (796, 209)
Screenshot: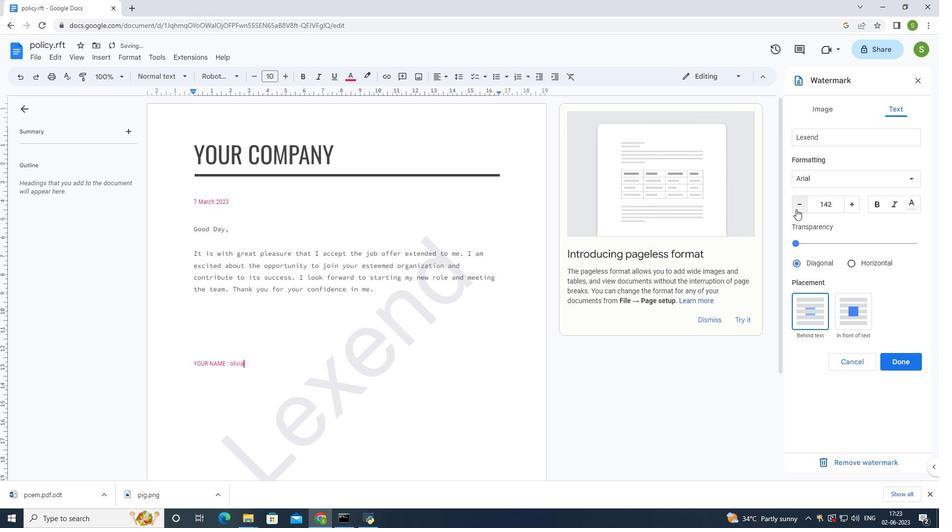 
Action: Mouse moved to (796, 209)
Screenshot: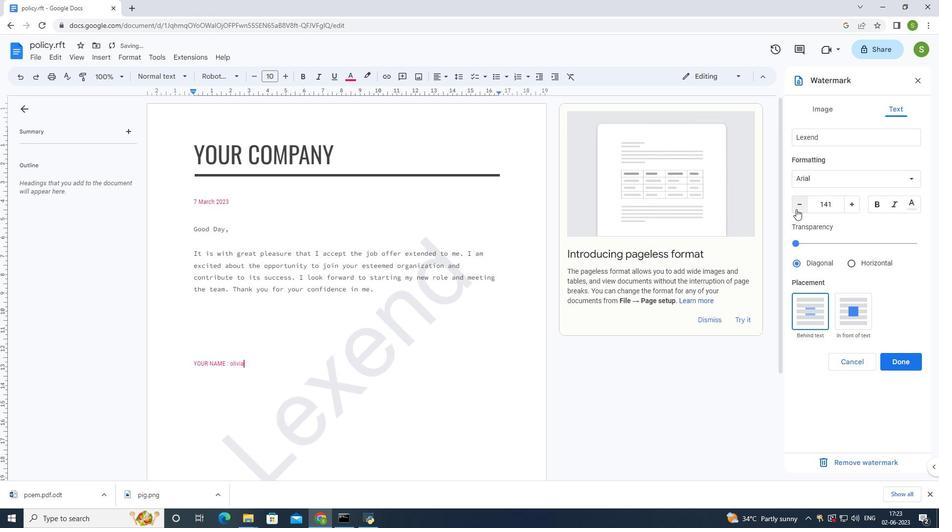 
Action: Mouse pressed left at (796, 209)
Screenshot: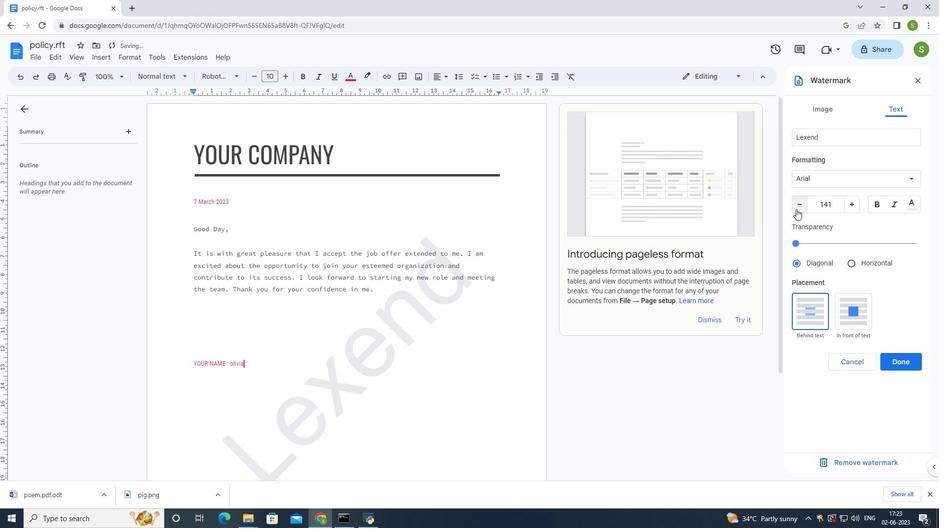 
Action: Mouse moved to (796, 209)
Screenshot: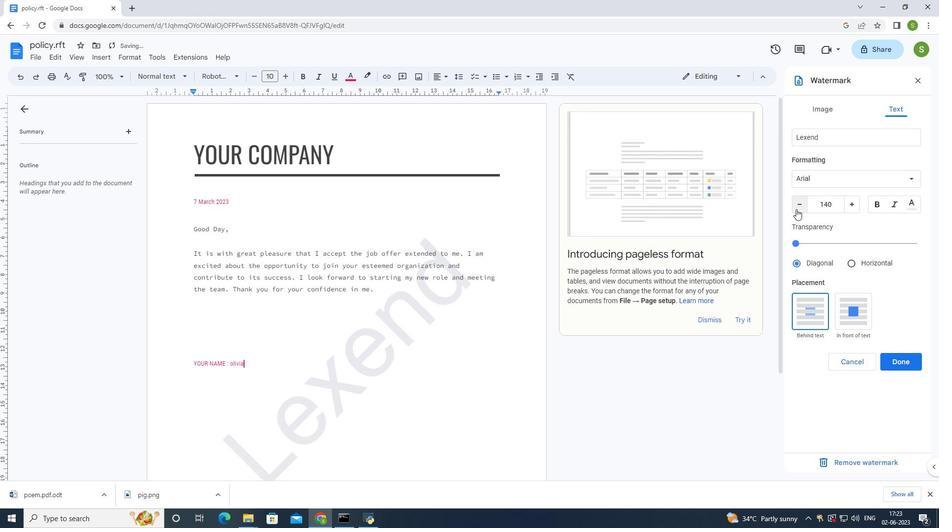 
Action: Mouse pressed left at (796, 209)
Screenshot: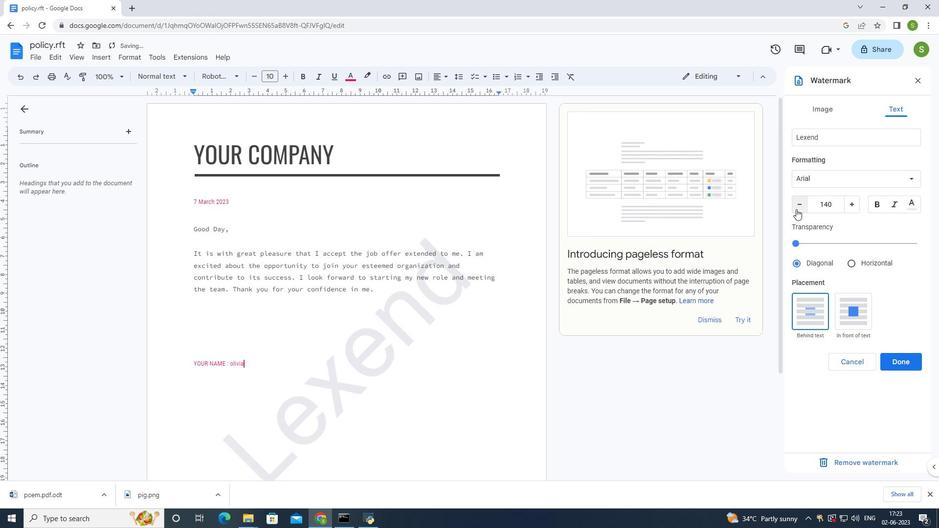 
Action: Mouse moved to (797, 208)
Screenshot: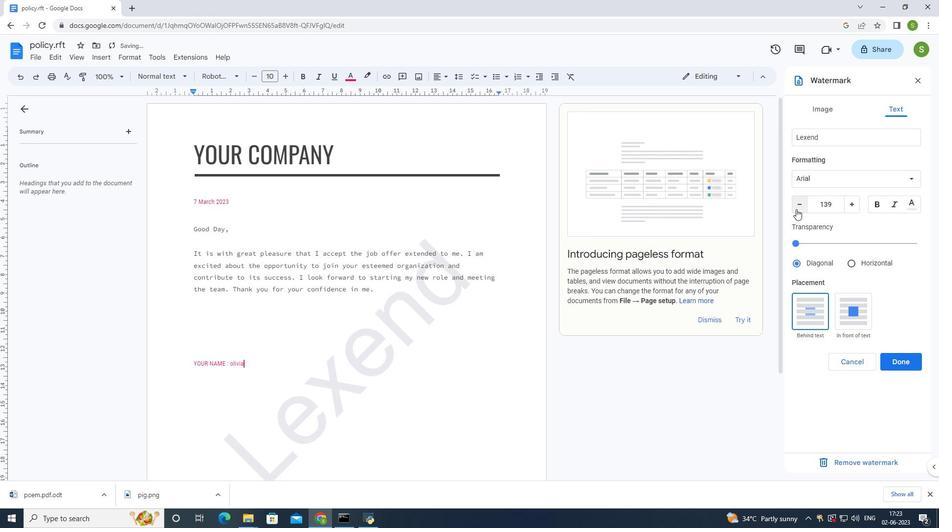 
Action: Mouse pressed left at (797, 208)
Screenshot: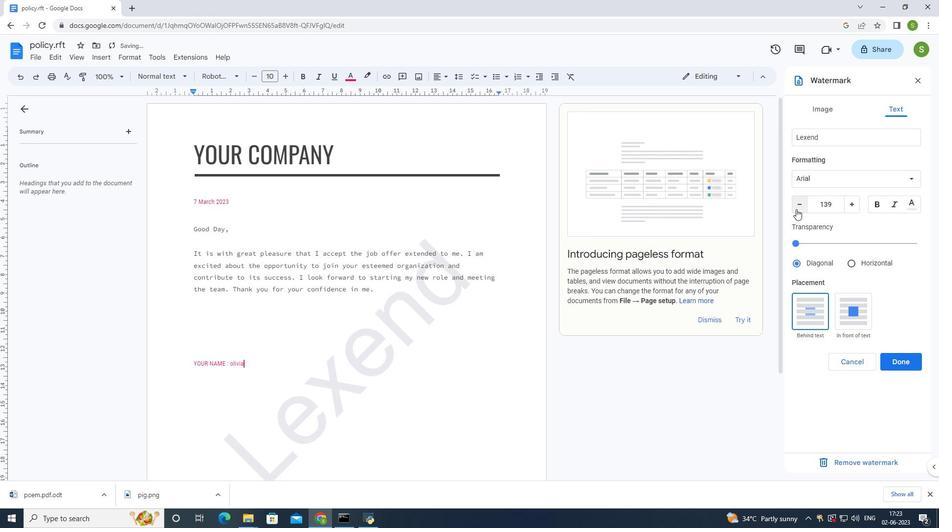 
Action: Mouse pressed left at (797, 208)
Screenshot: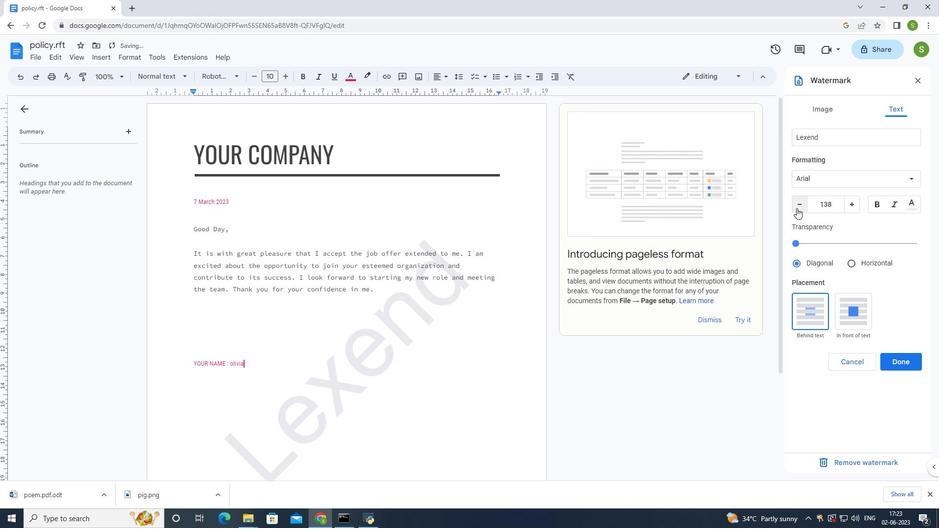 
Action: Mouse pressed left at (797, 208)
Screenshot: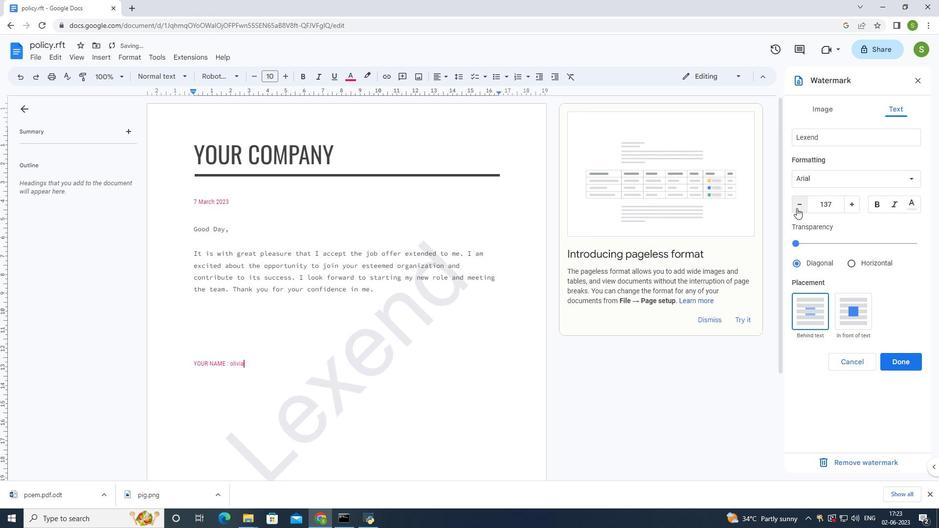 
Action: Mouse moved to (797, 207)
Screenshot: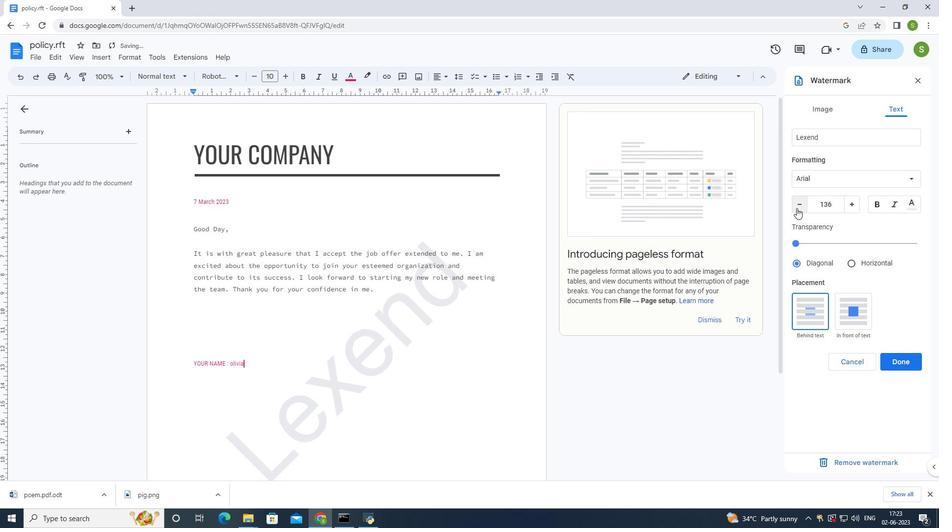 
Action: Mouse pressed left at (797, 207)
Screenshot: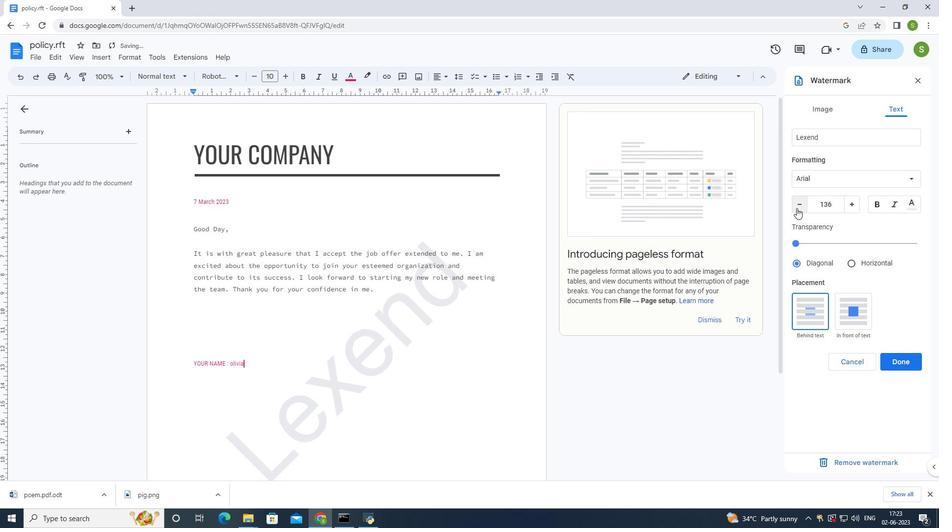
Action: Mouse pressed left at (797, 207)
Screenshot: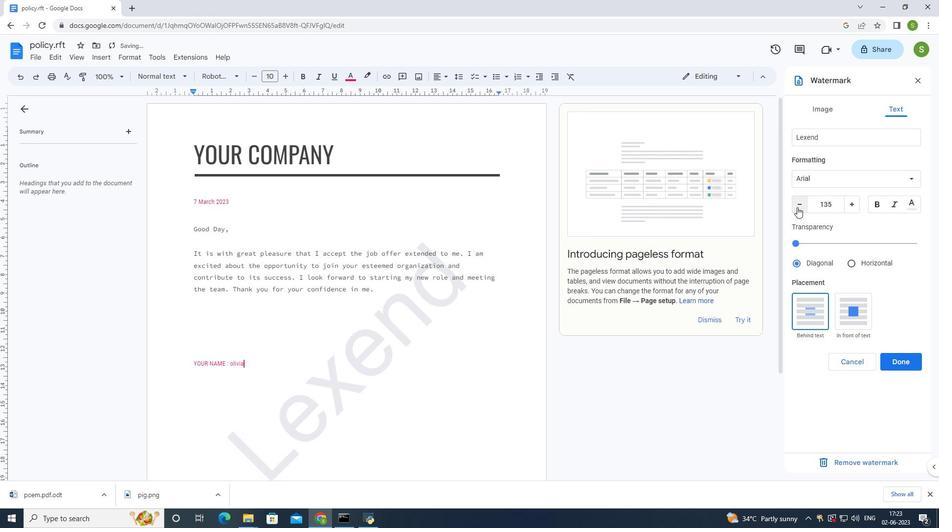 
Action: Mouse moved to (797, 206)
Screenshot: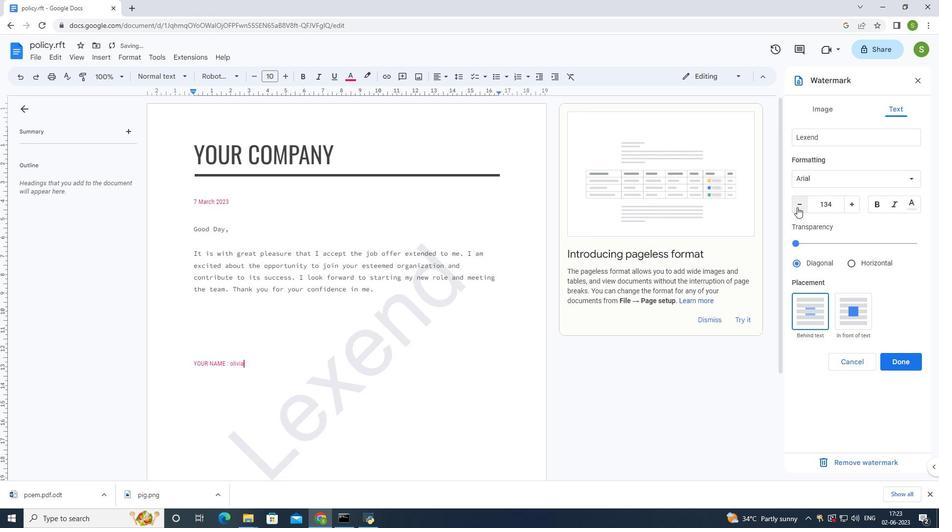 
Action: Mouse pressed left at (797, 206)
Screenshot: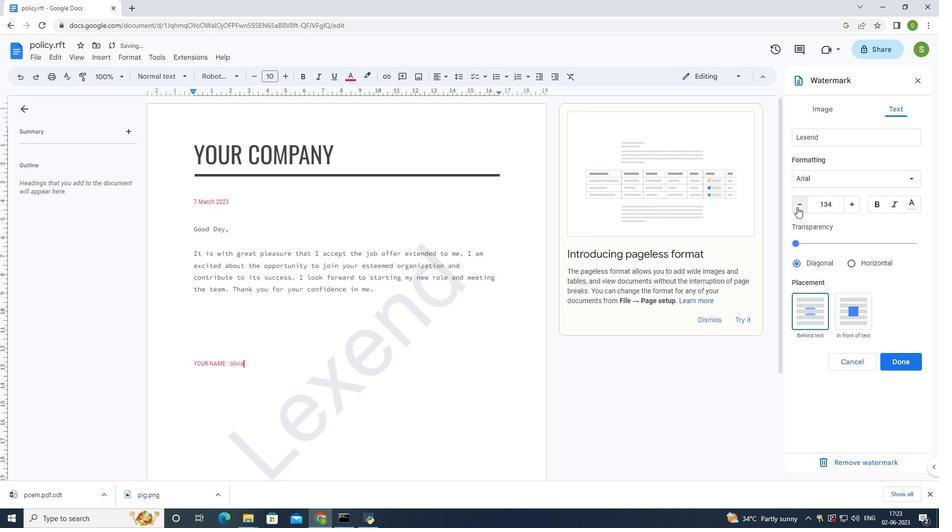 
Action: Mouse pressed left at (797, 206)
Screenshot: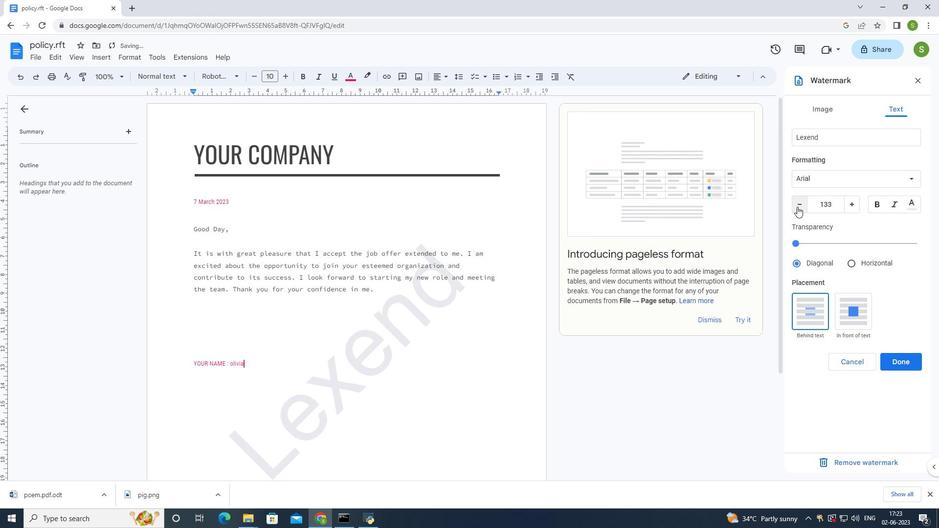 
Action: Mouse moved to (797, 206)
Screenshot: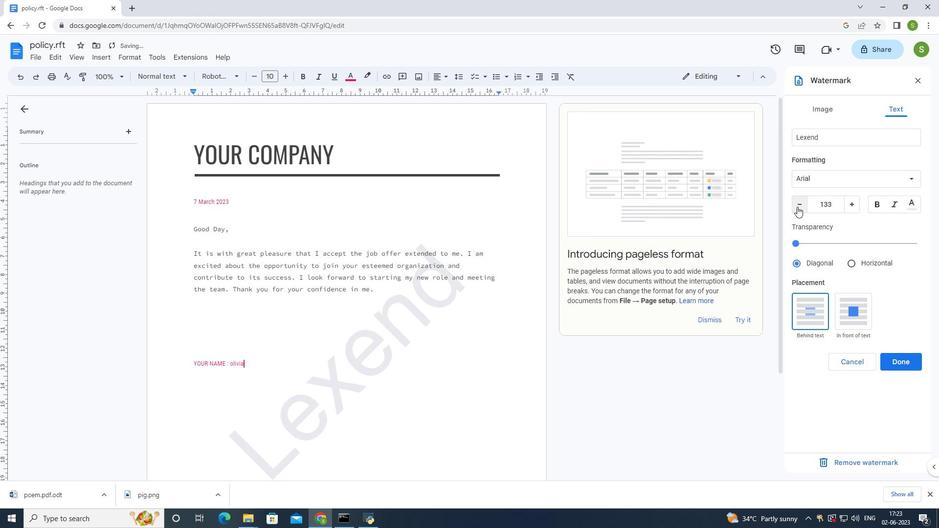 
Action: Mouse pressed left at (797, 206)
Screenshot: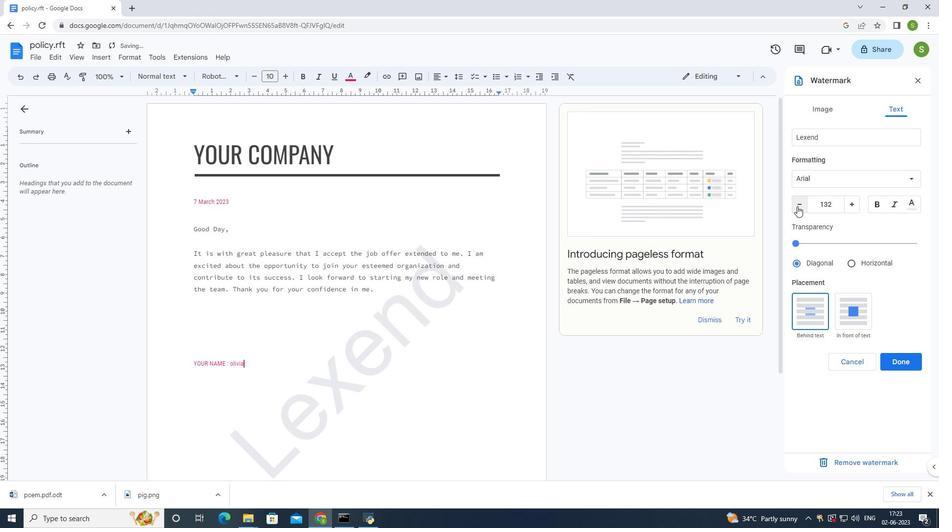 
Action: Mouse pressed left at (797, 206)
Screenshot: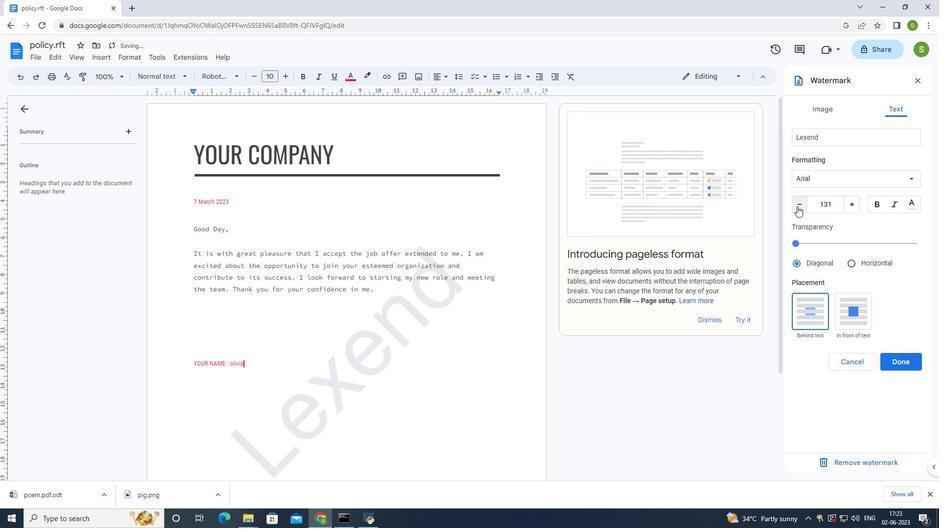 
Action: Mouse moved to (798, 206)
Screenshot: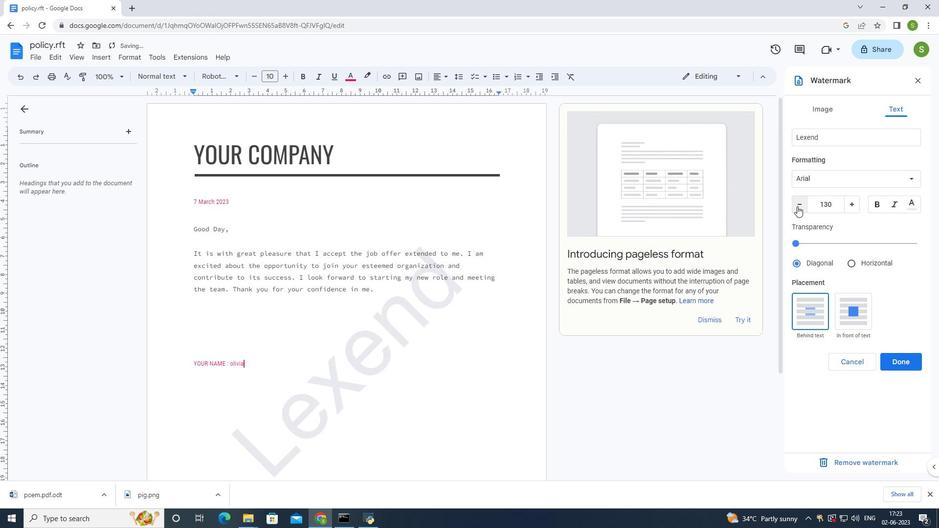 
Action: Mouse pressed left at (798, 206)
Screenshot: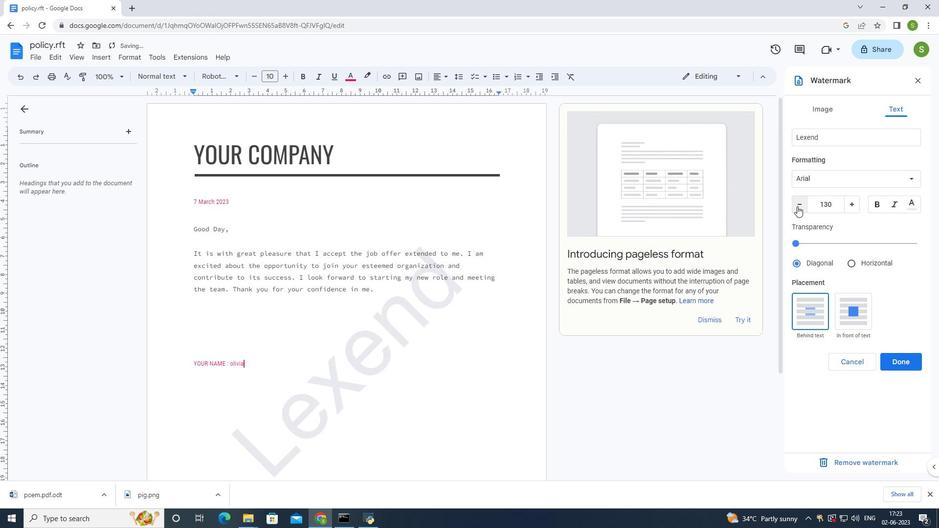 
Action: Mouse moved to (798, 205)
Screenshot: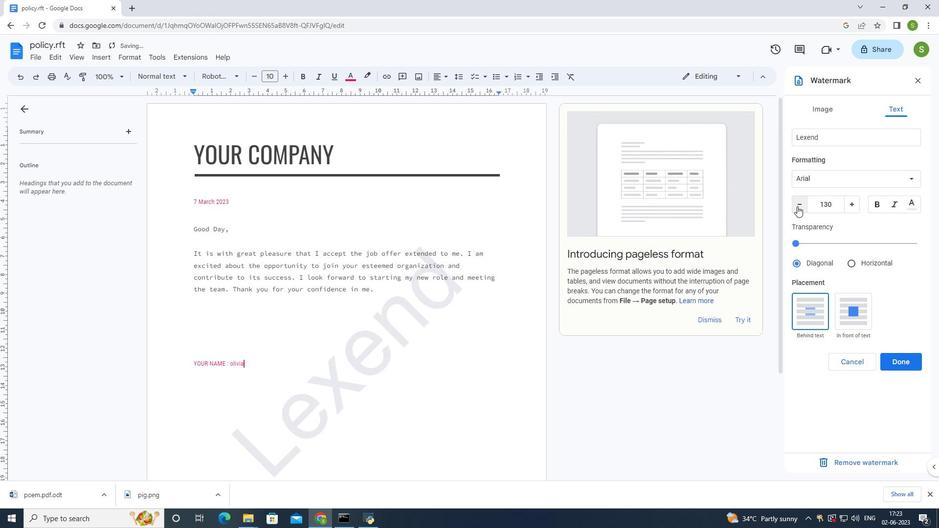 
Action: Mouse pressed left at (798, 205)
Screenshot: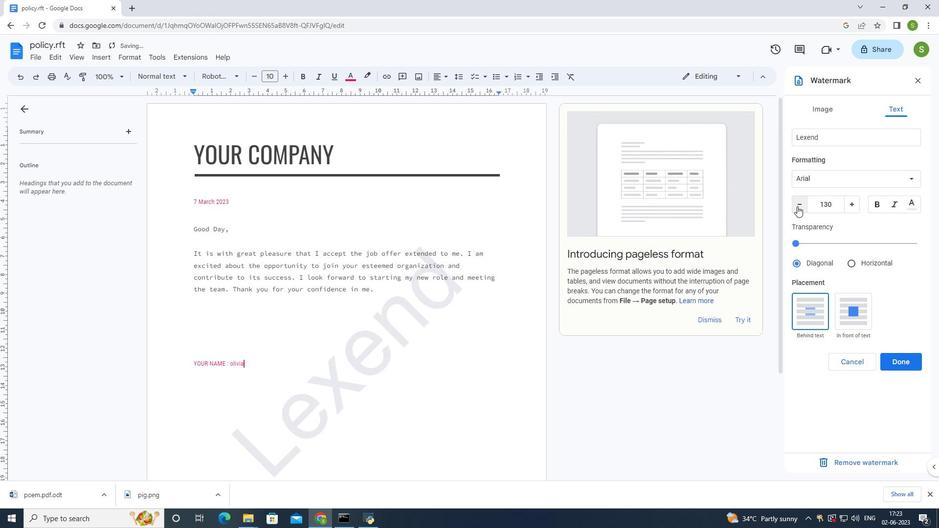 
Action: Mouse pressed left at (798, 205)
Screenshot: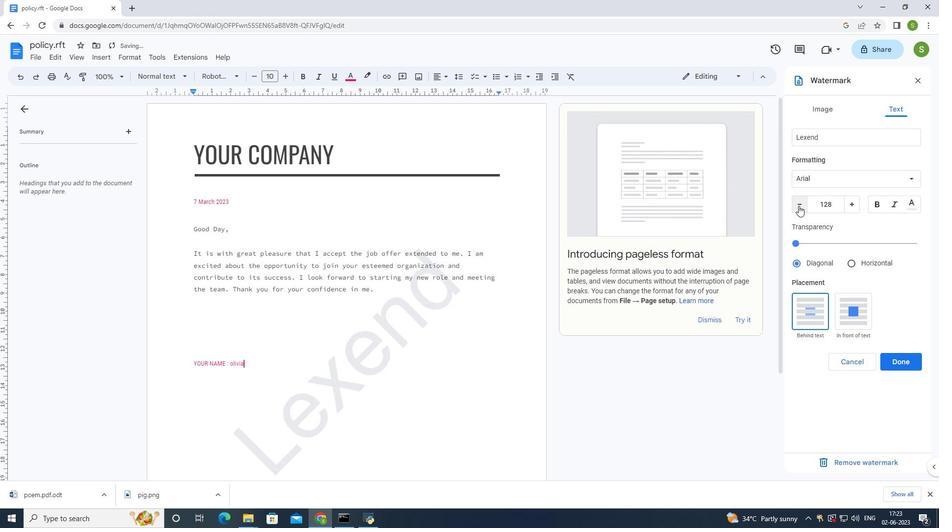 
Action: Mouse moved to (798, 205)
Screenshot: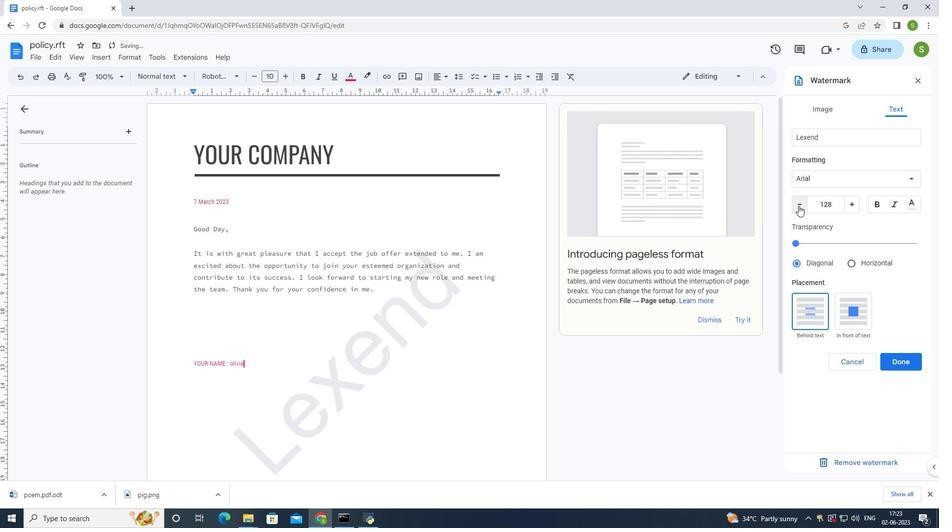 
Action: Mouse pressed left at (798, 205)
Screenshot: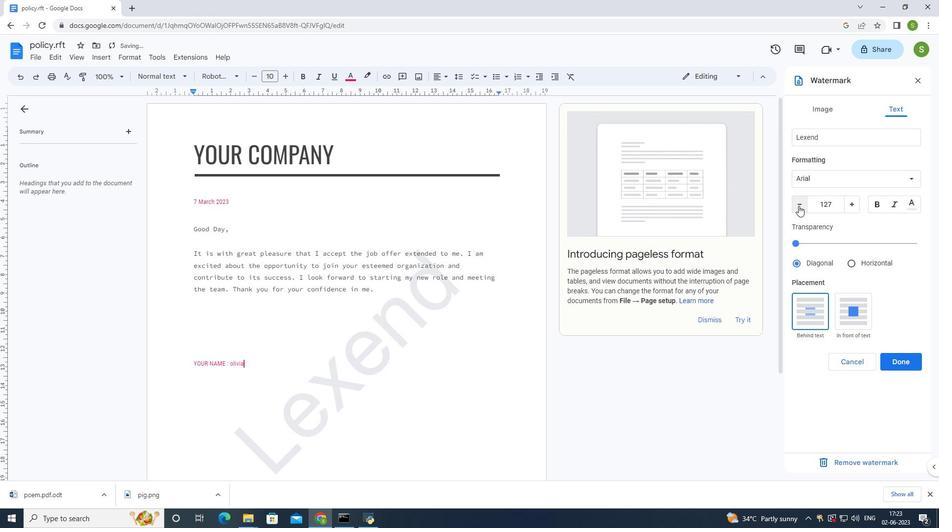 
Action: Mouse moved to (799, 205)
Screenshot: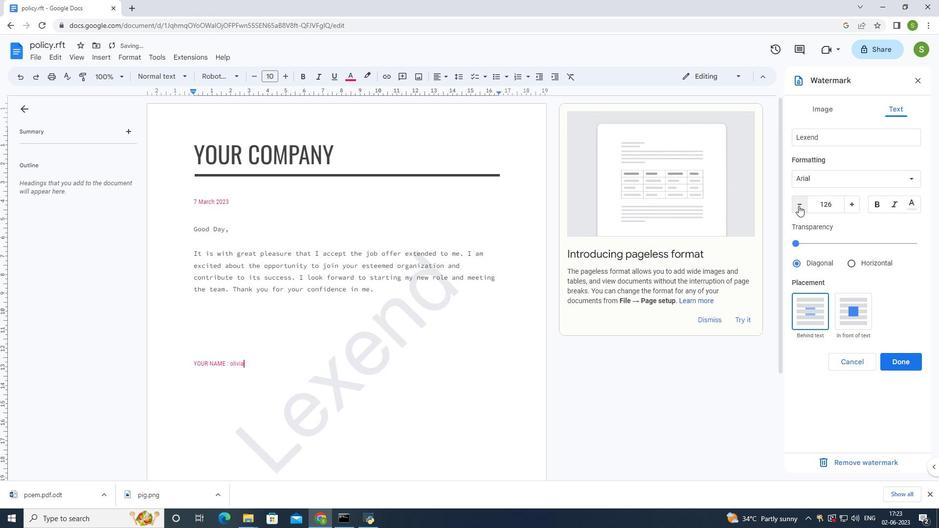 
Action: Mouse pressed left at (799, 205)
Screenshot: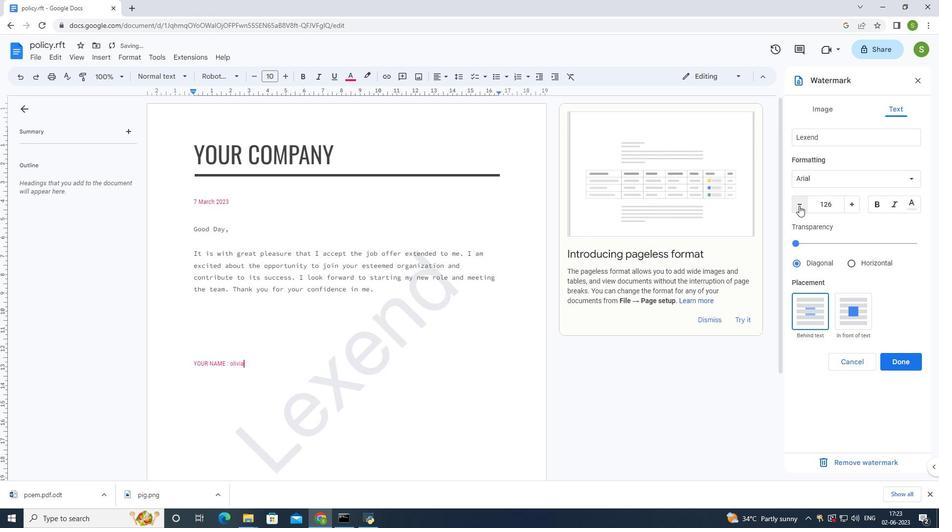 
Action: Mouse pressed left at (799, 205)
Screenshot: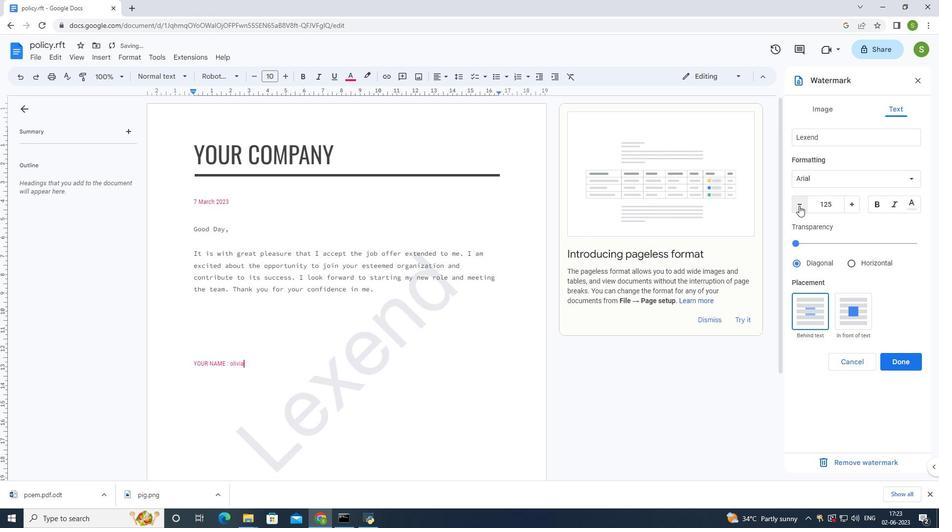 
Action: Mouse pressed left at (799, 205)
Screenshot: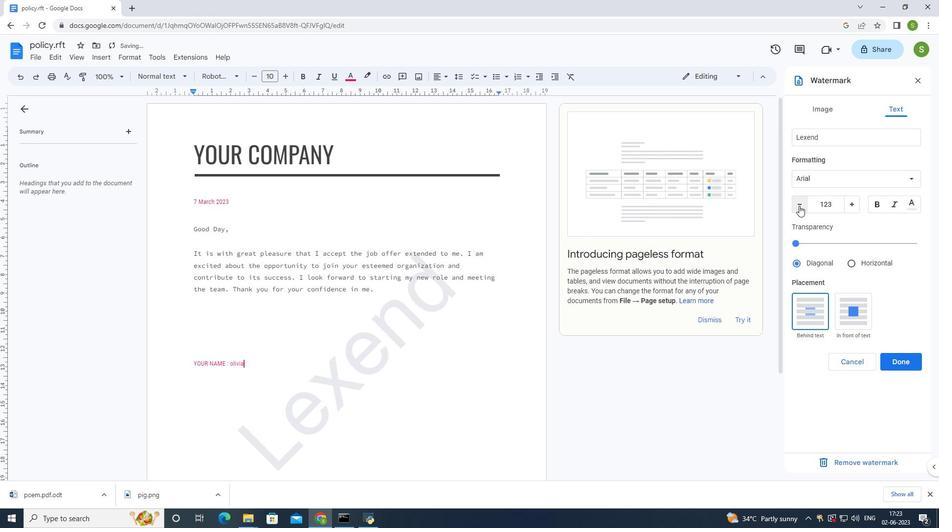 
Action: Mouse moved to (799, 205)
Screenshot: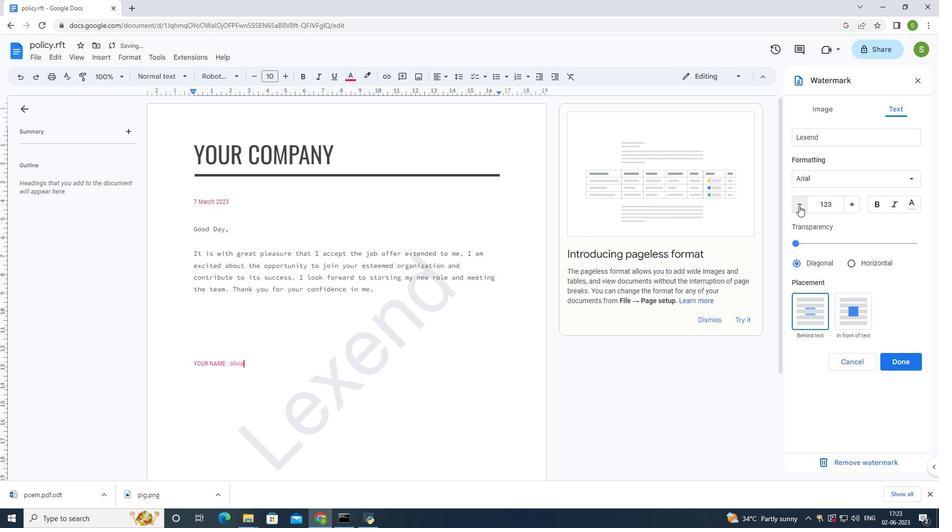
Action: Mouse pressed left at (799, 205)
Screenshot: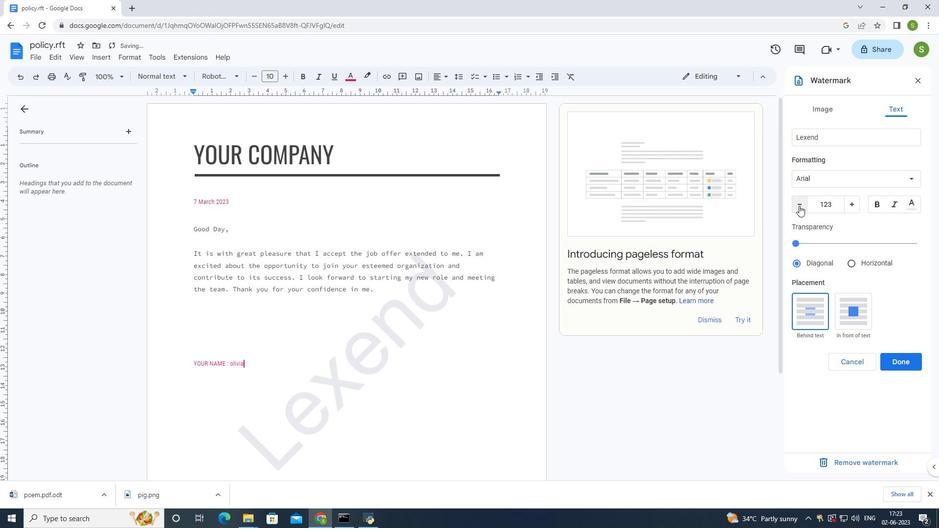 
Action: Mouse pressed left at (799, 205)
Screenshot: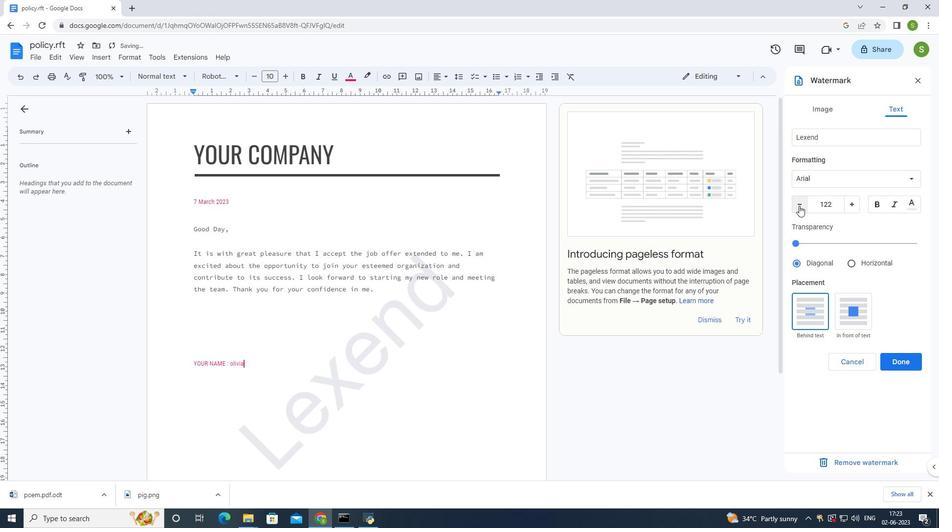 
Action: Mouse pressed left at (799, 205)
Screenshot: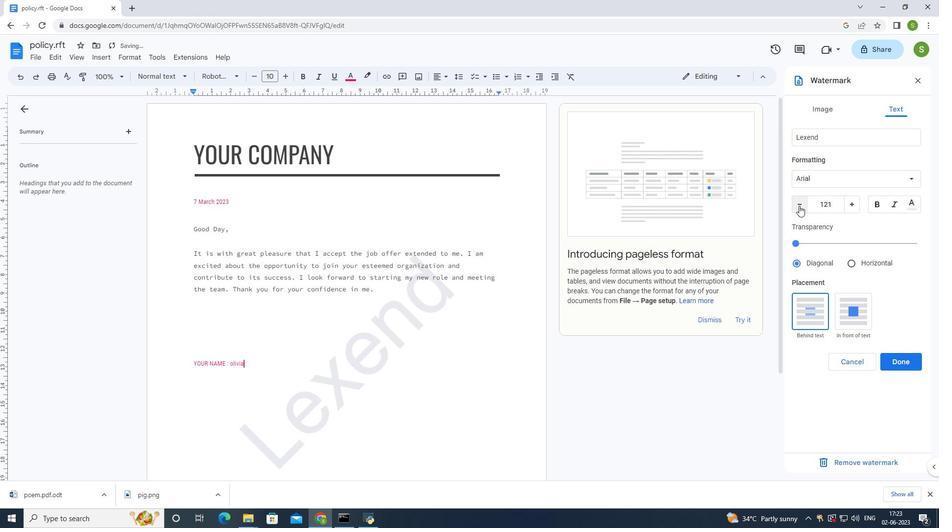 
Action: Mouse moved to (858, 208)
Screenshot: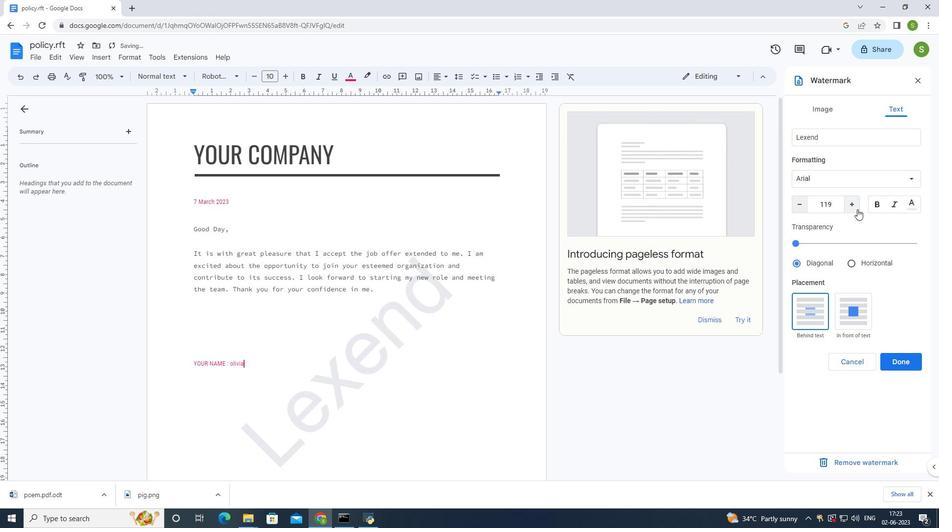 
Action: Mouse pressed left at (858, 208)
Screenshot: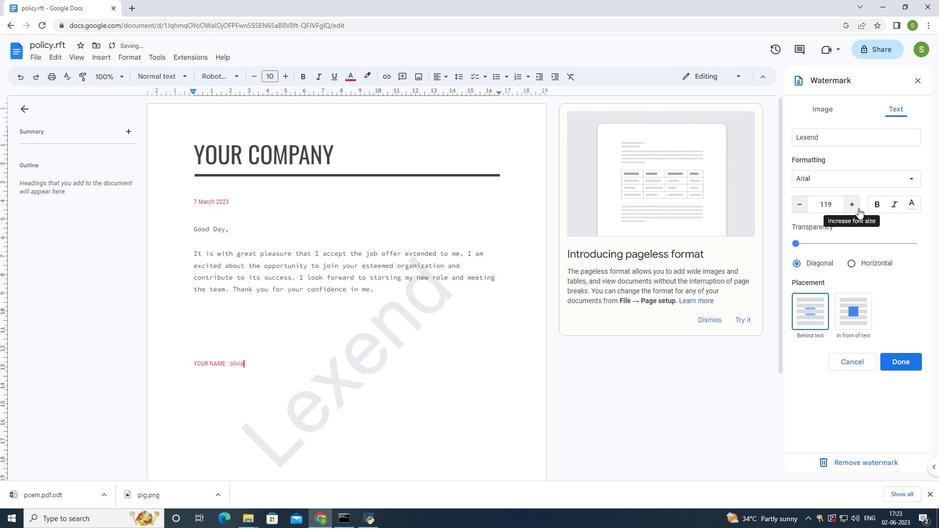 
Action: Mouse moved to (853, 263)
Screenshot: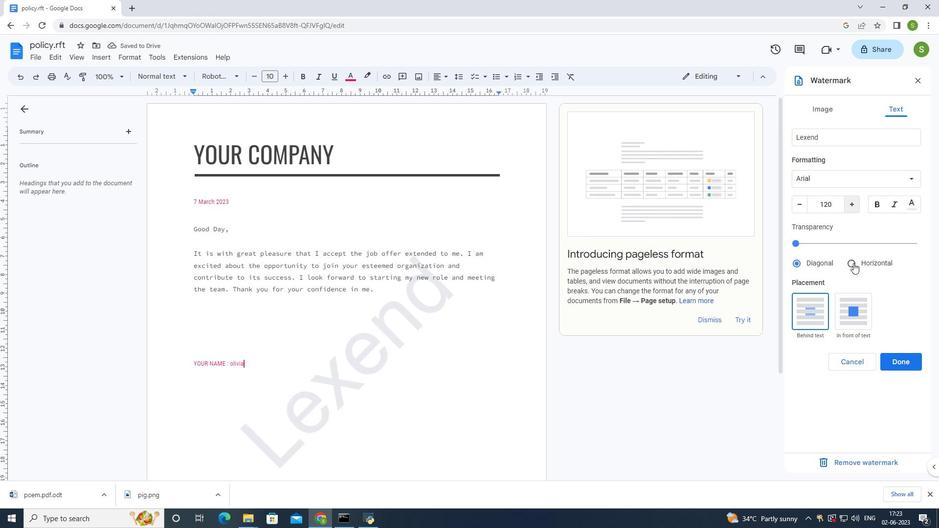 
Action: Mouse pressed left at (853, 263)
Screenshot: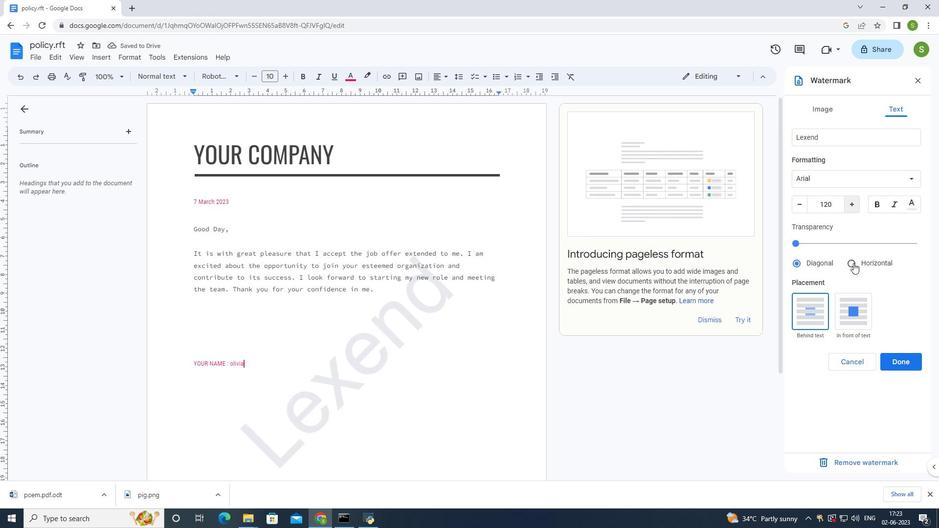 
Action: Mouse moved to (906, 356)
Screenshot: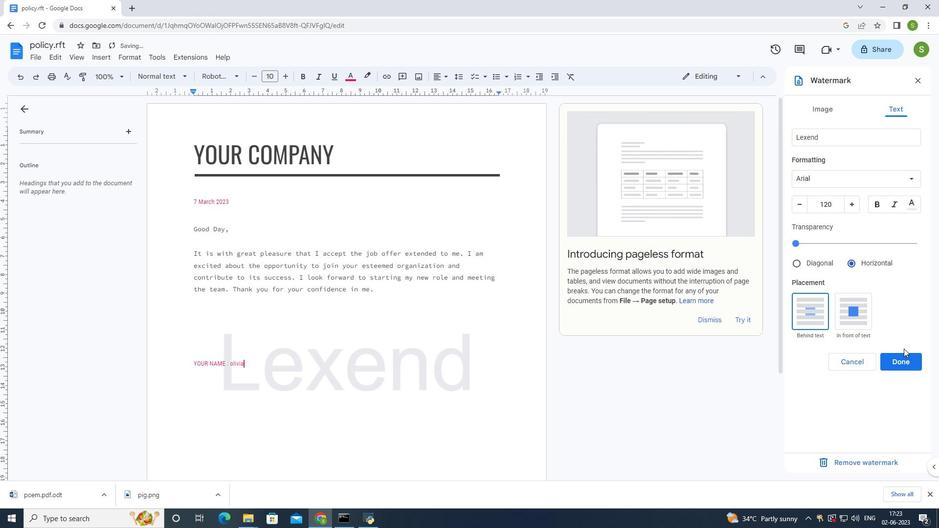 
Action: Mouse pressed left at (906, 356)
Screenshot: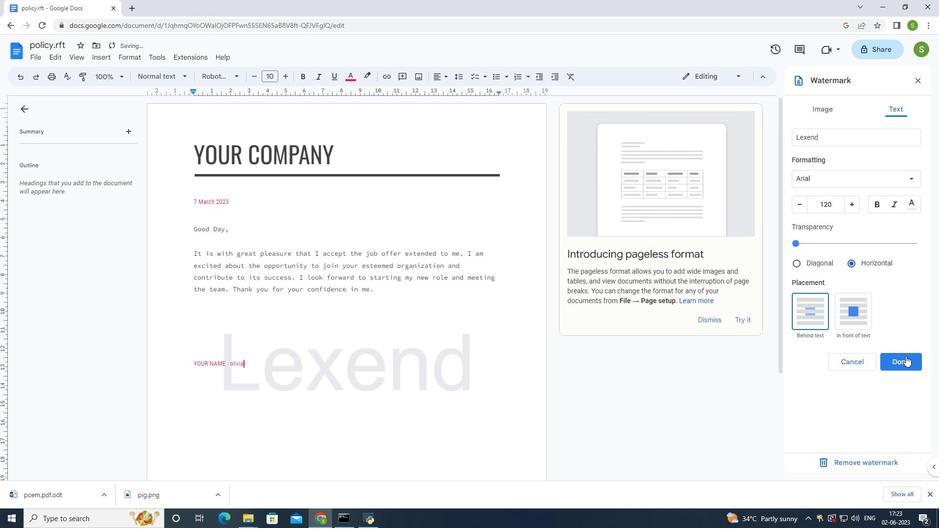
Action: Mouse moved to (579, 238)
Screenshot: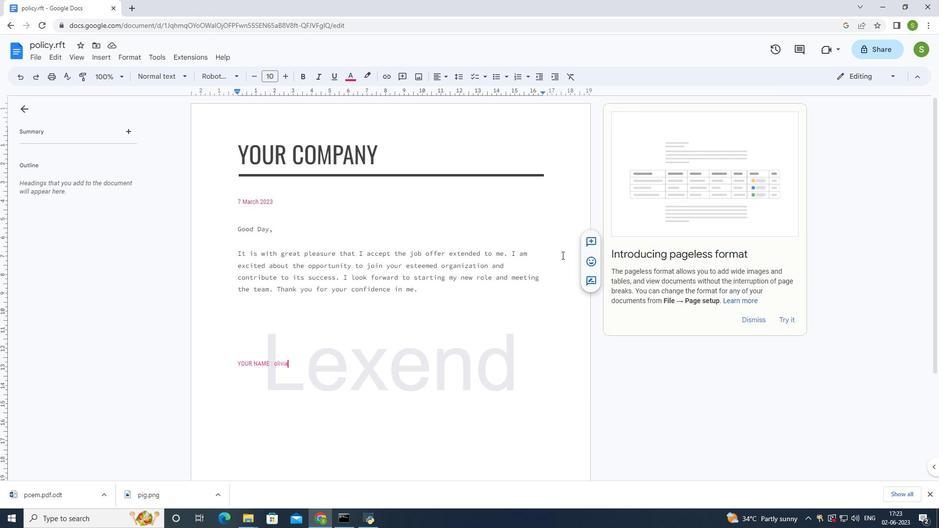 
